 Task: Create a due date automation trigger when advanced on, on the wednesday of the week before a card is due add content with a description not ending with resume at 11:00 AM.
Action: Mouse moved to (1298, 110)
Screenshot: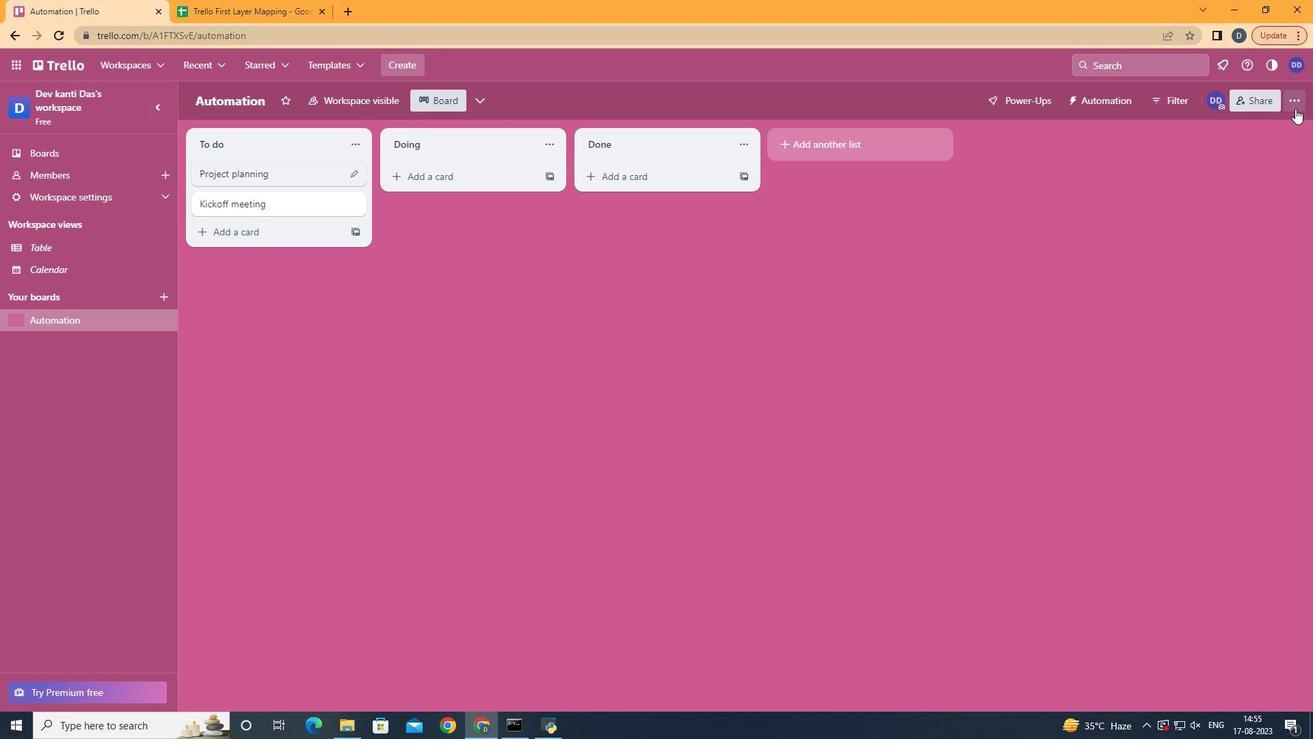 
Action: Mouse pressed left at (1298, 110)
Screenshot: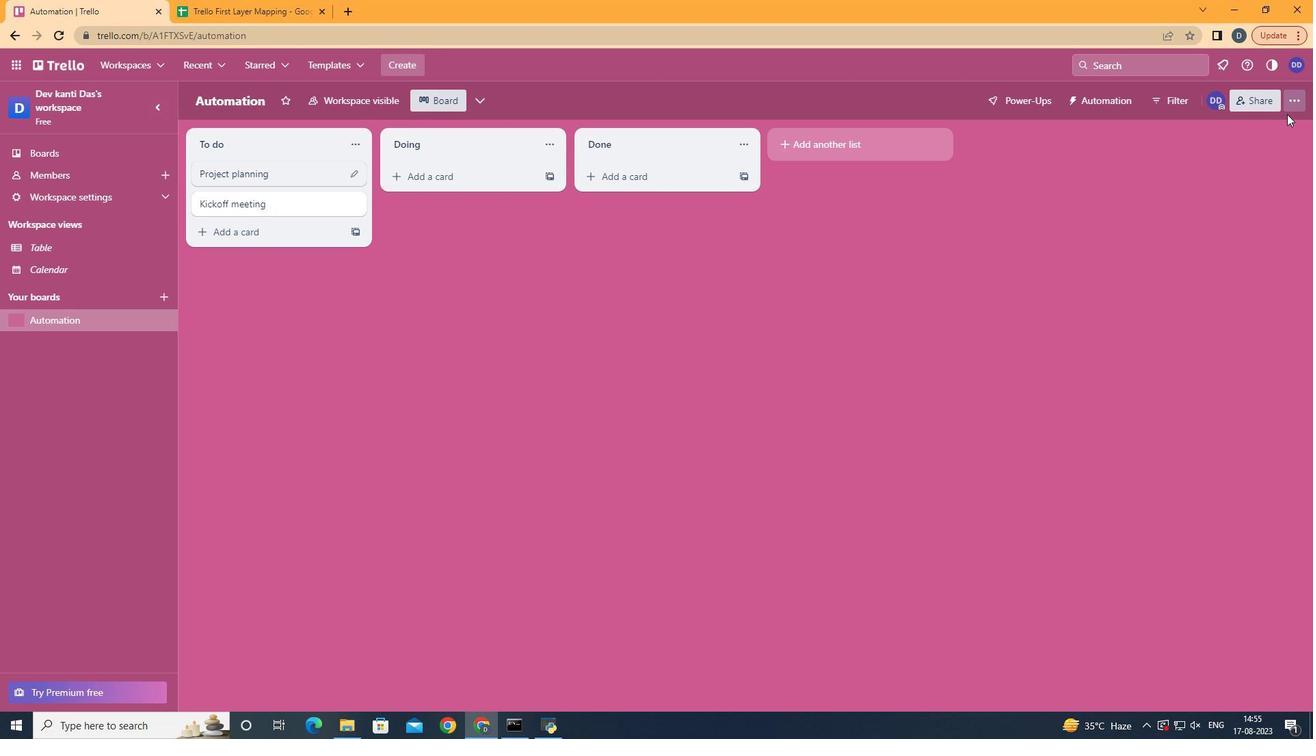 
Action: Mouse moved to (1164, 275)
Screenshot: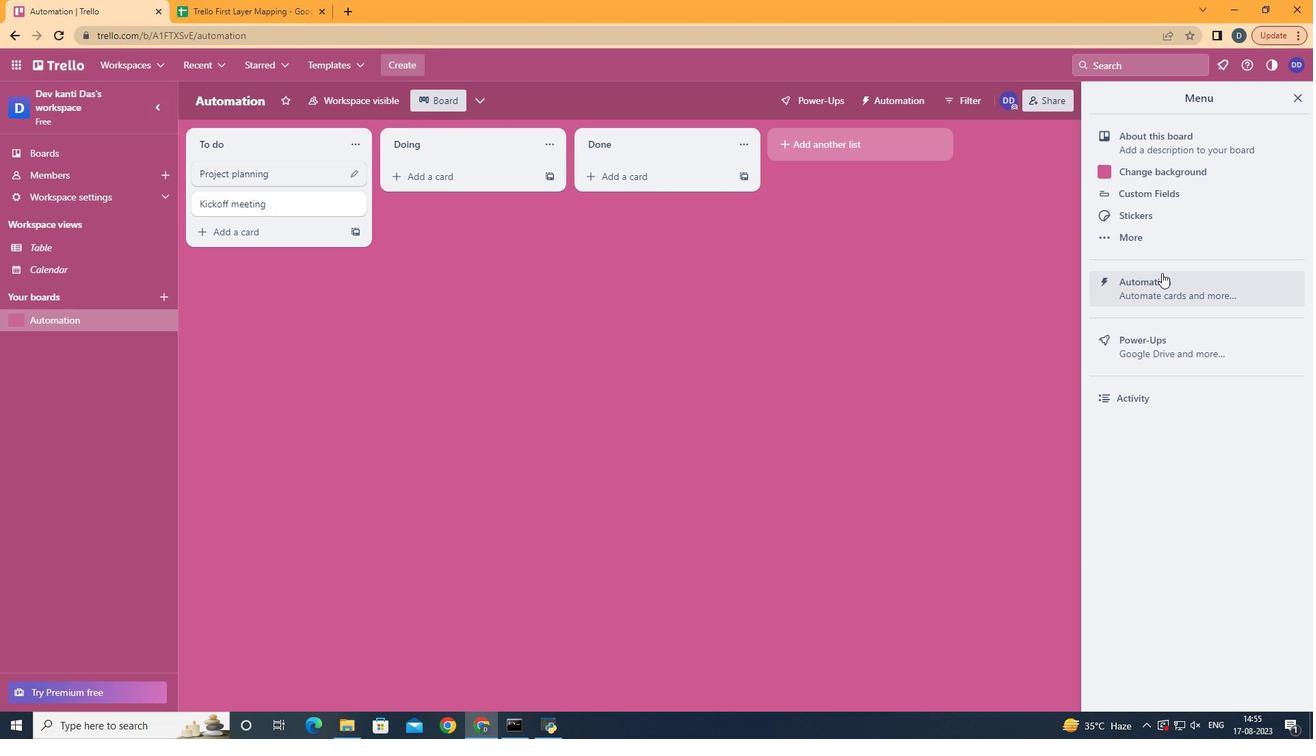 
Action: Mouse pressed left at (1164, 275)
Screenshot: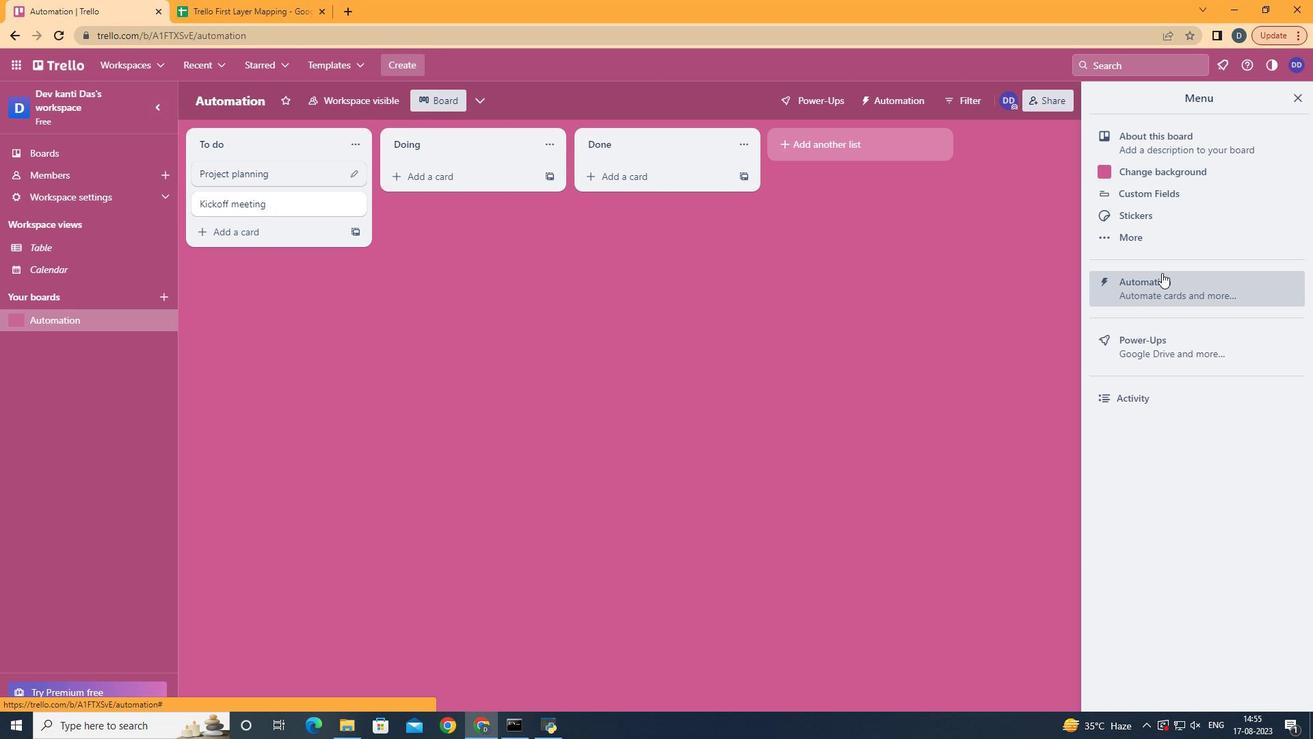 
Action: Mouse moved to (268, 282)
Screenshot: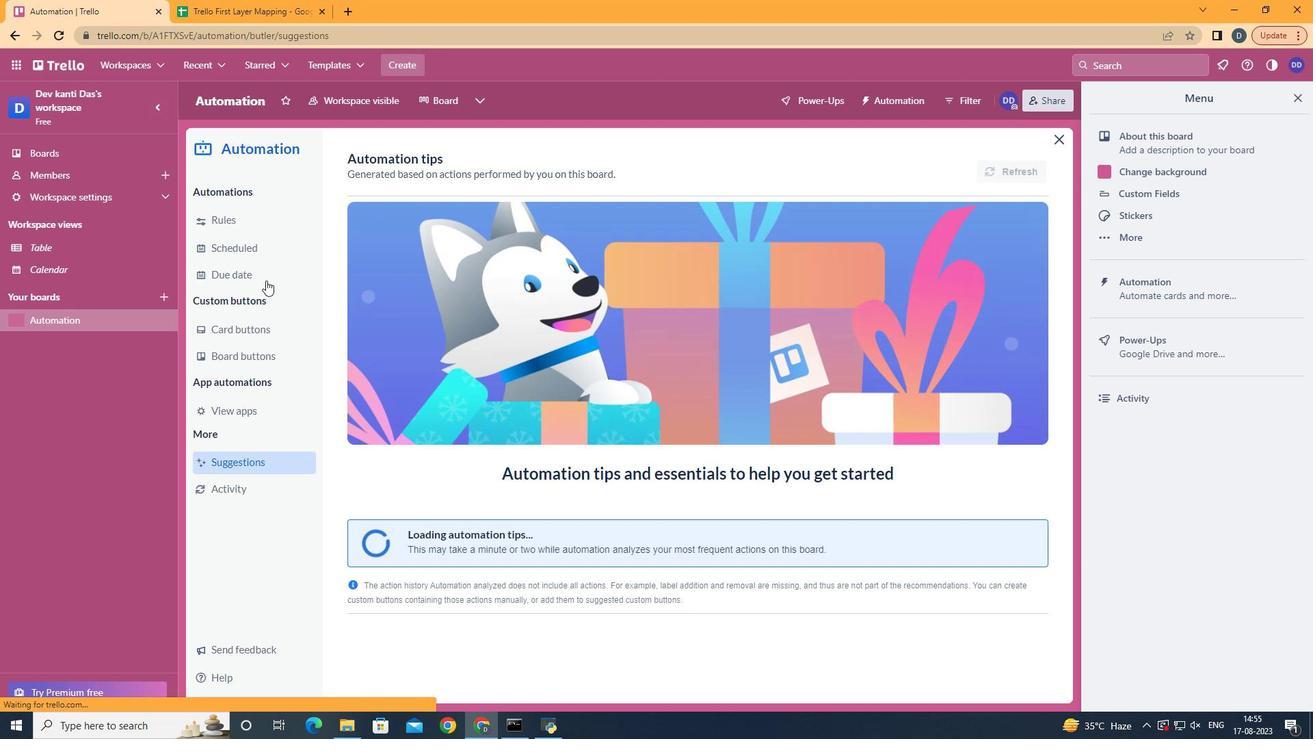
Action: Mouse pressed left at (268, 282)
Screenshot: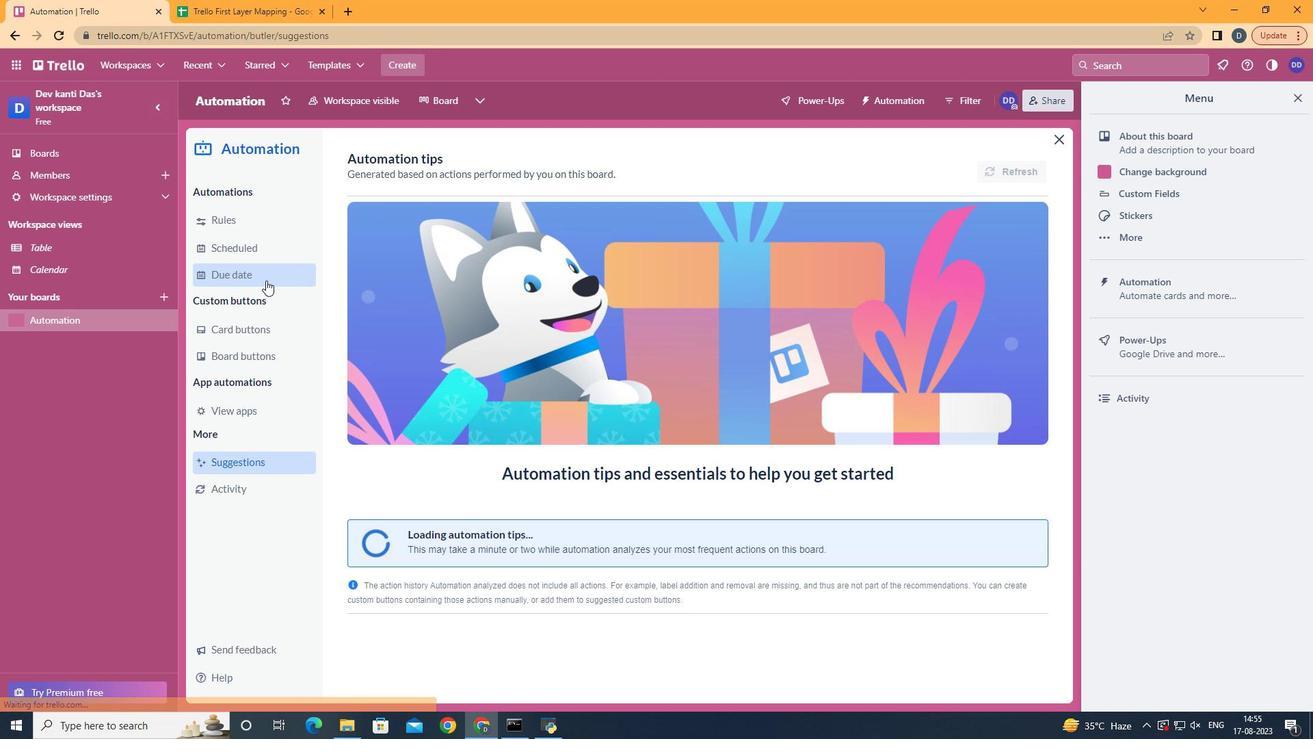 
Action: Mouse moved to (957, 169)
Screenshot: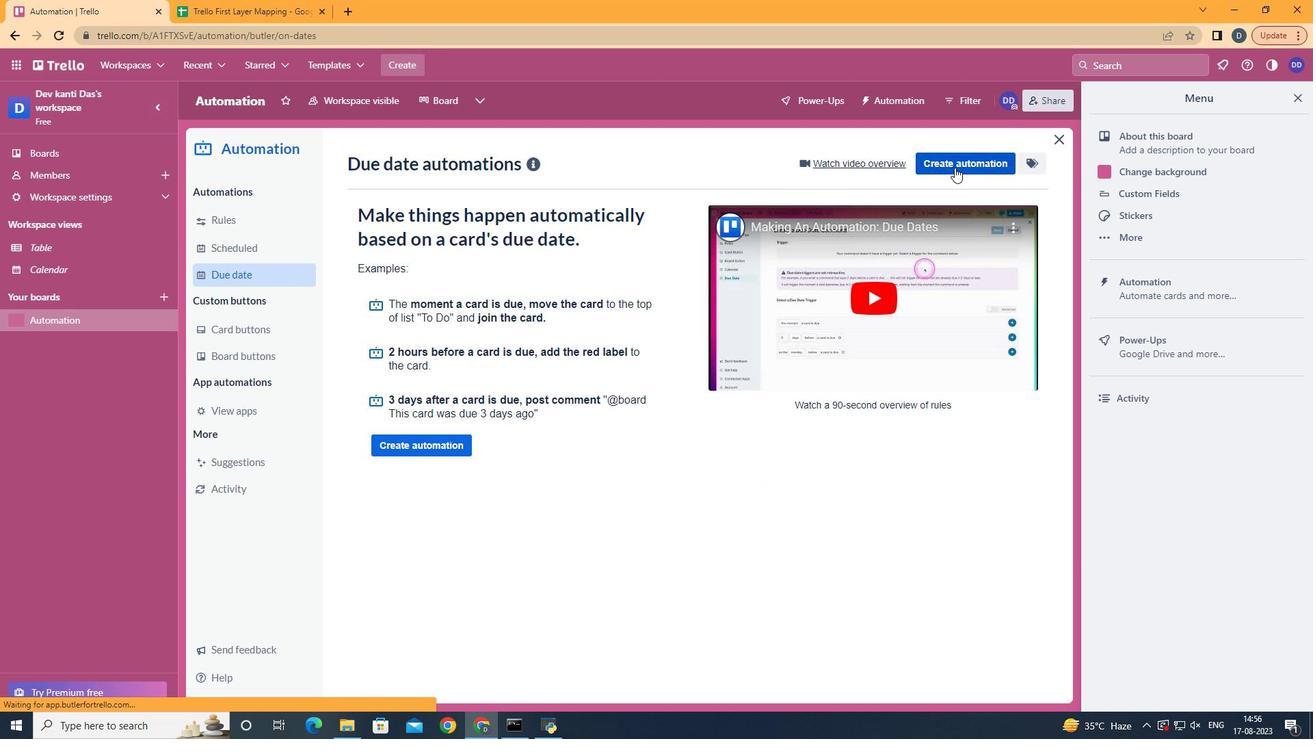 
Action: Mouse pressed left at (957, 169)
Screenshot: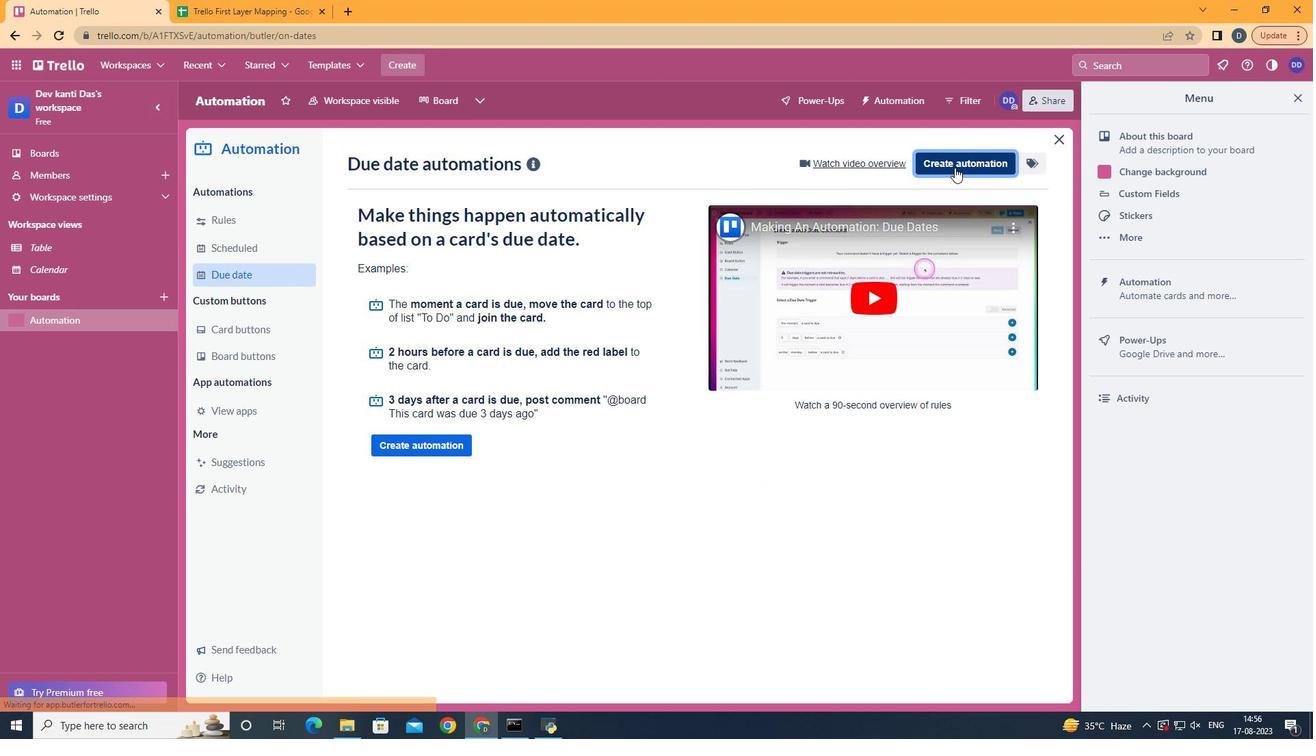
Action: Mouse moved to (728, 302)
Screenshot: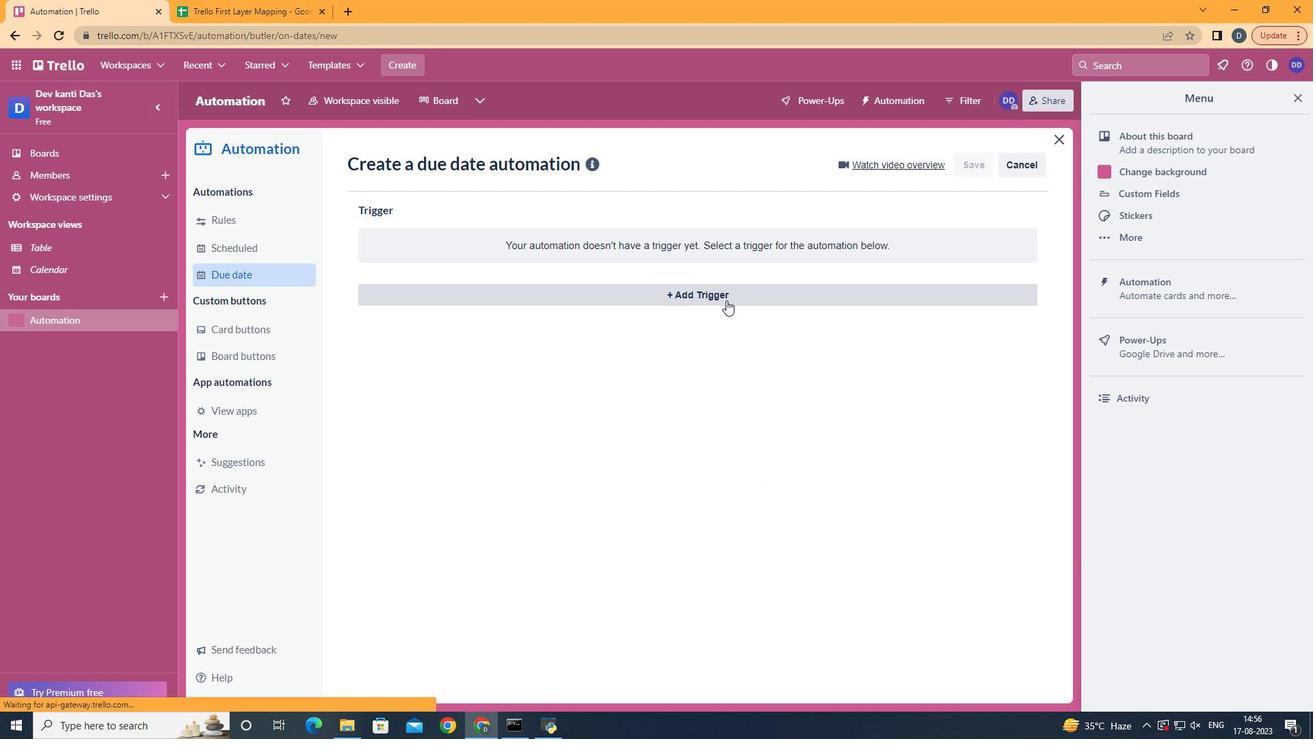 
Action: Mouse pressed left at (728, 302)
Screenshot: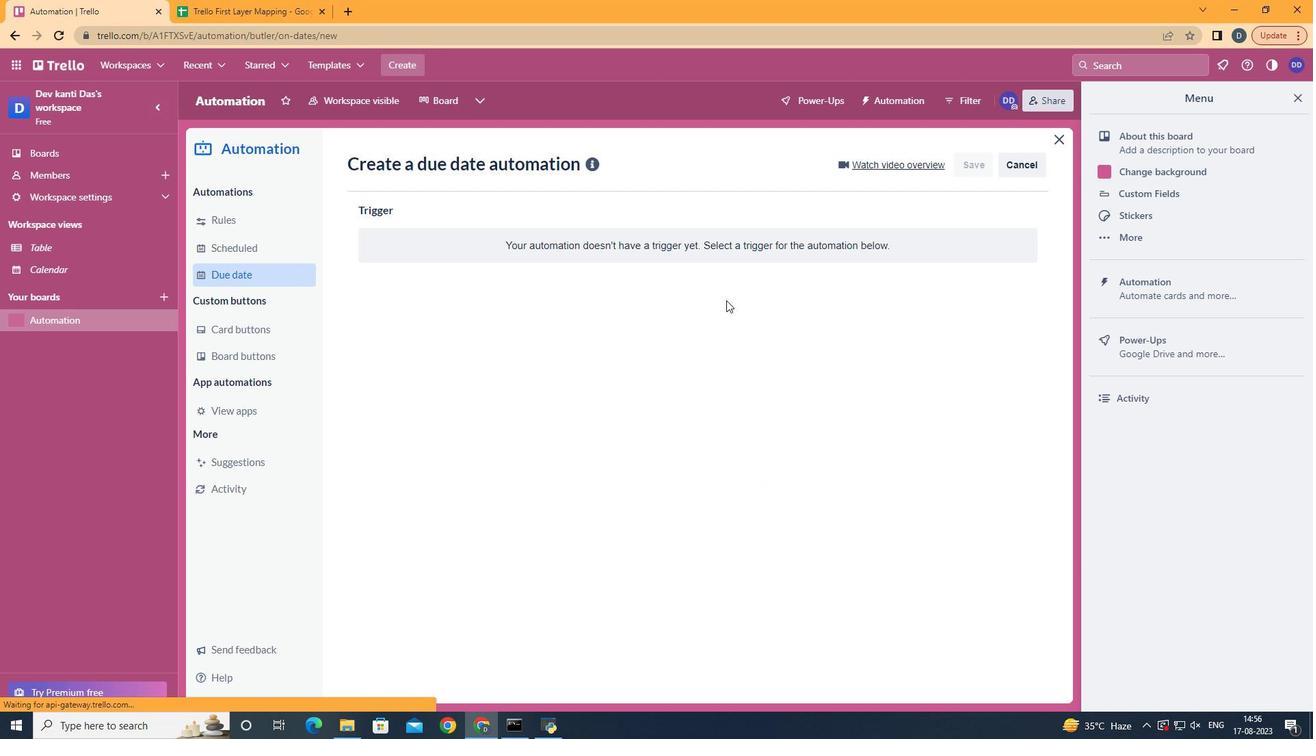 
Action: Mouse moved to (438, 411)
Screenshot: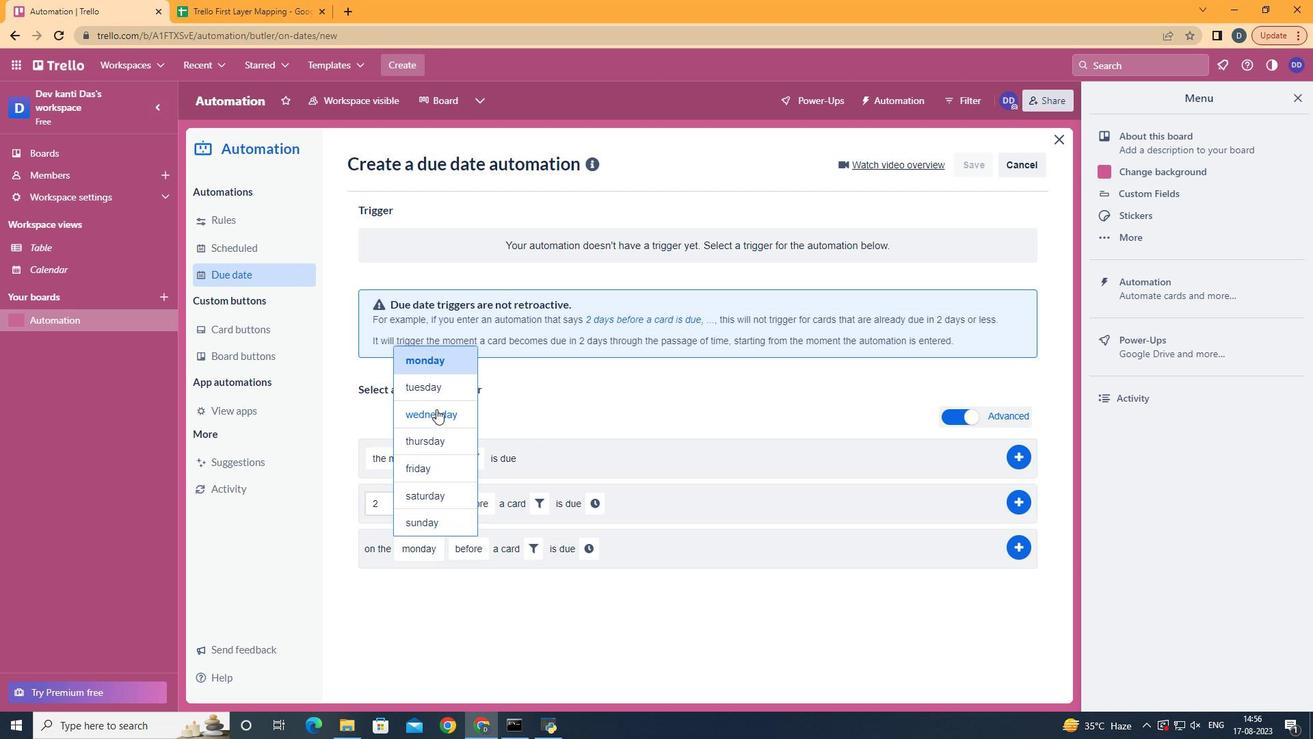 
Action: Mouse pressed left at (438, 411)
Screenshot: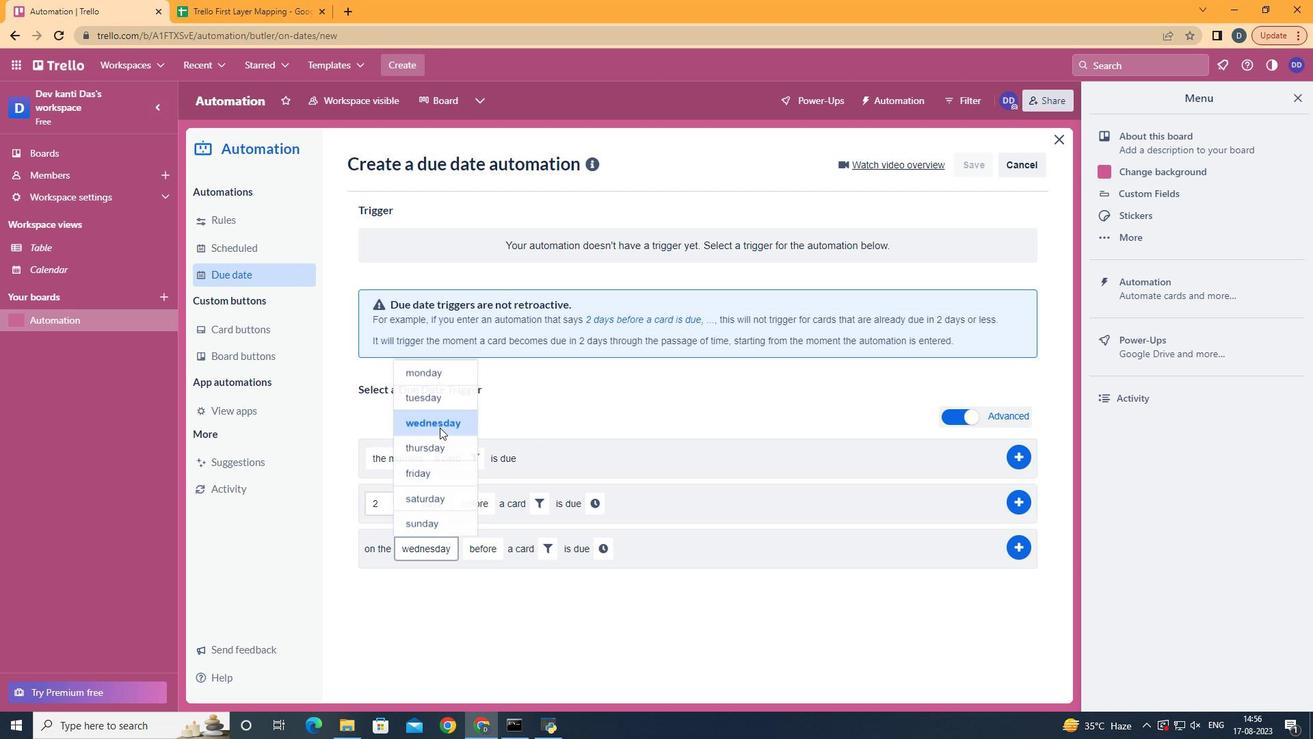 
Action: Mouse moved to (504, 659)
Screenshot: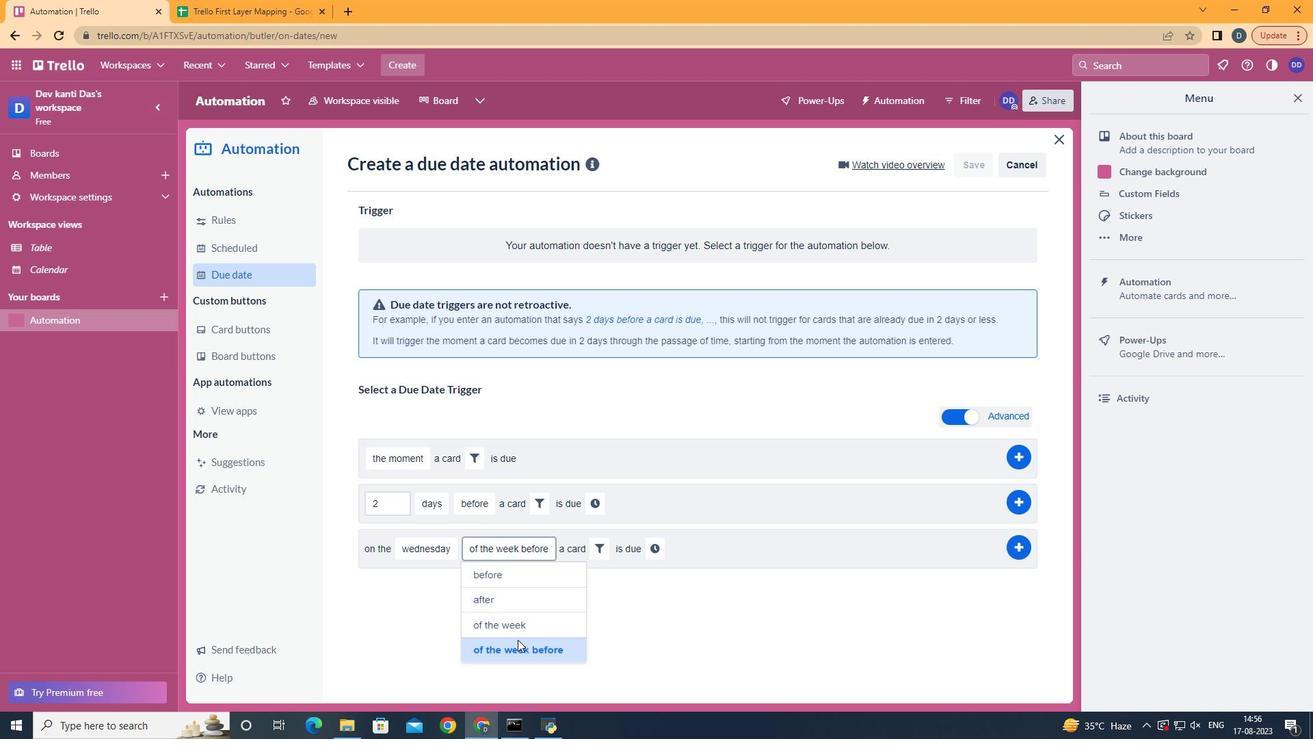 
Action: Mouse pressed left at (504, 659)
Screenshot: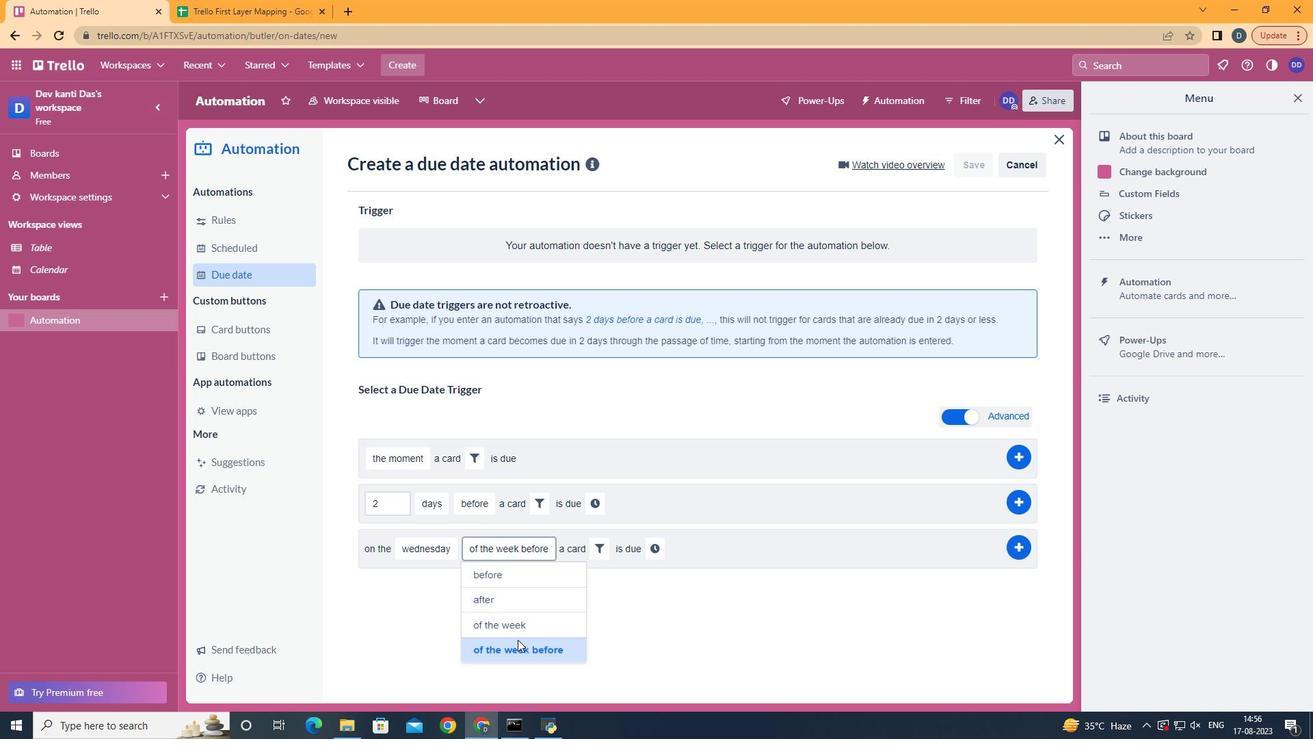 
Action: Mouse moved to (601, 555)
Screenshot: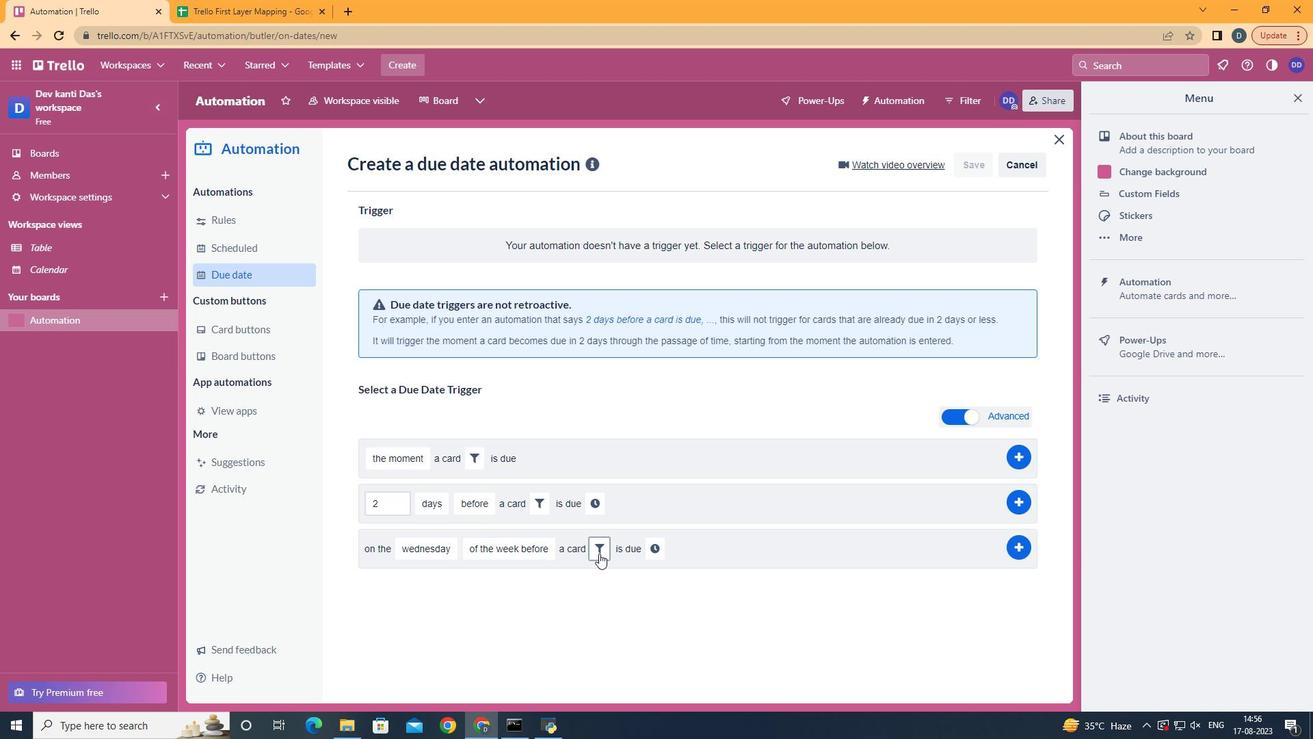 
Action: Mouse pressed left at (601, 555)
Screenshot: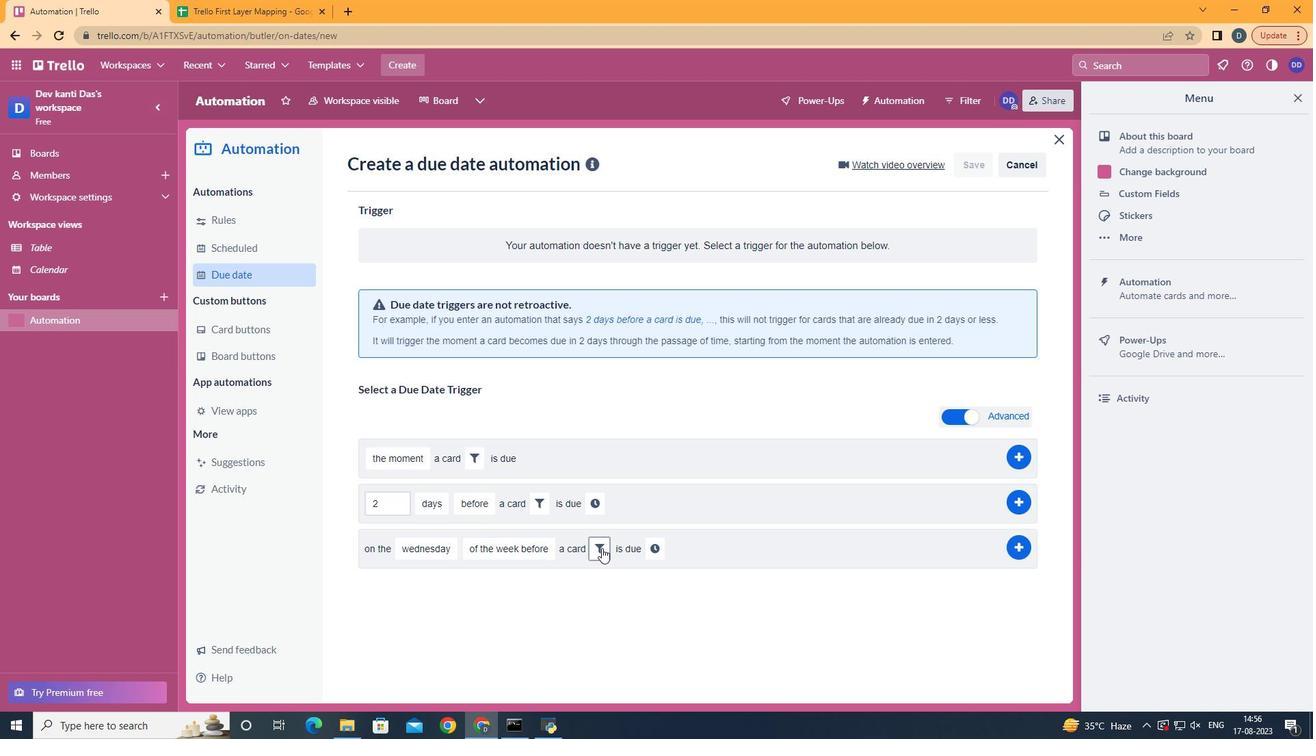 
Action: Mouse moved to (784, 594)
Screenshot: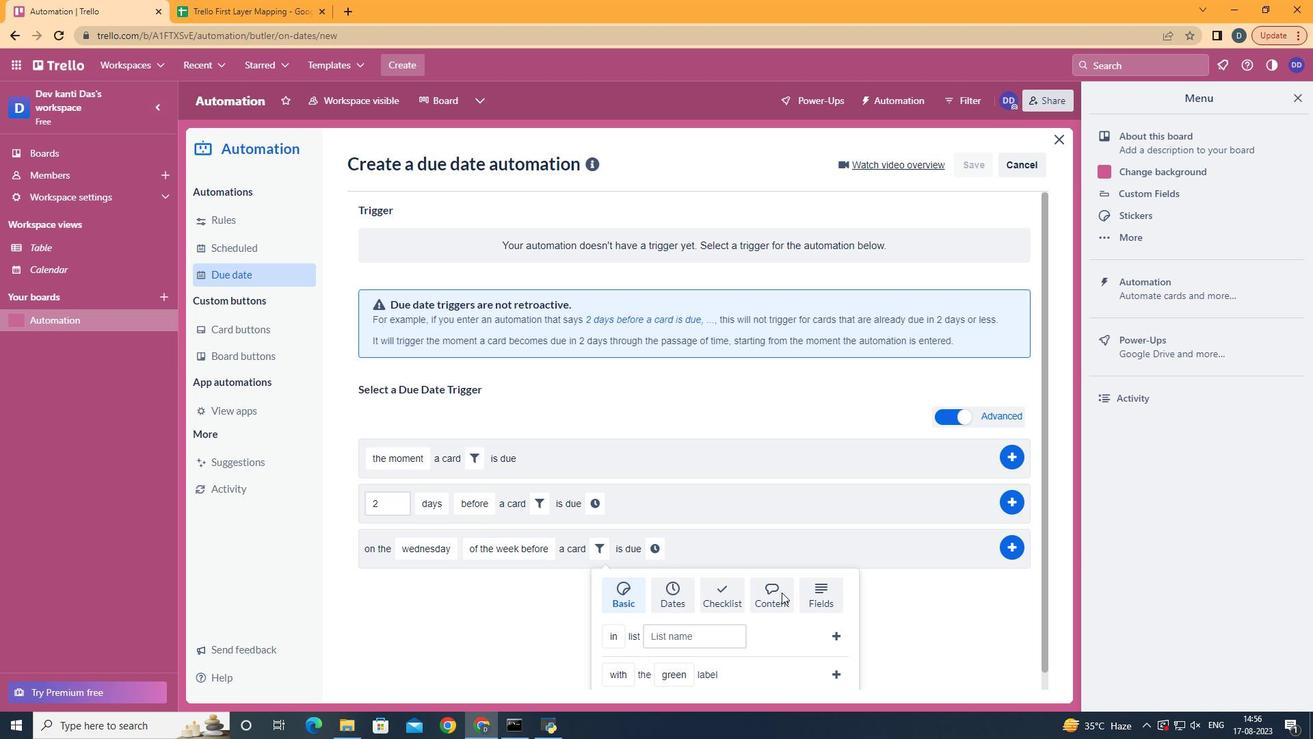 
Action: Mouse pressed left at (784, 594)
Screenshot: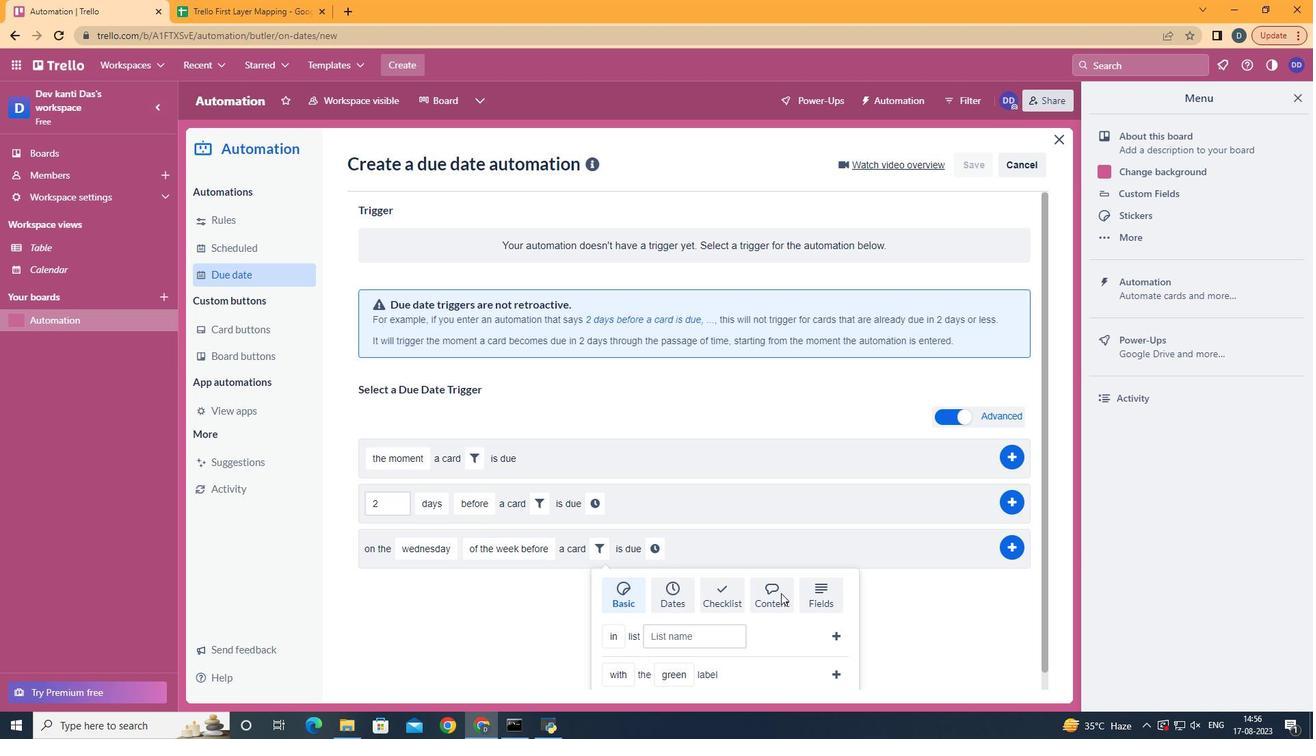 
Action: Mouse moved to (673, 576)
Screenshot: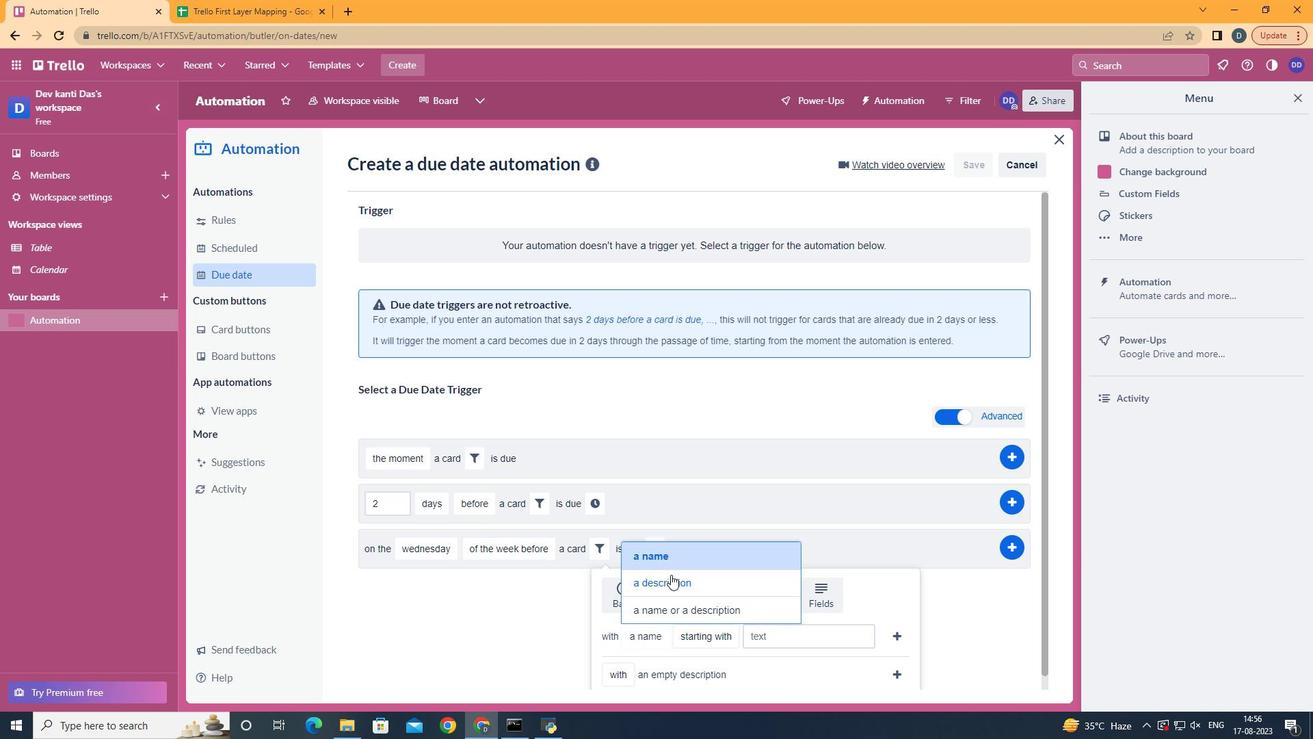 
Action: Mouse pressed left at (673, 576)
Screenshot: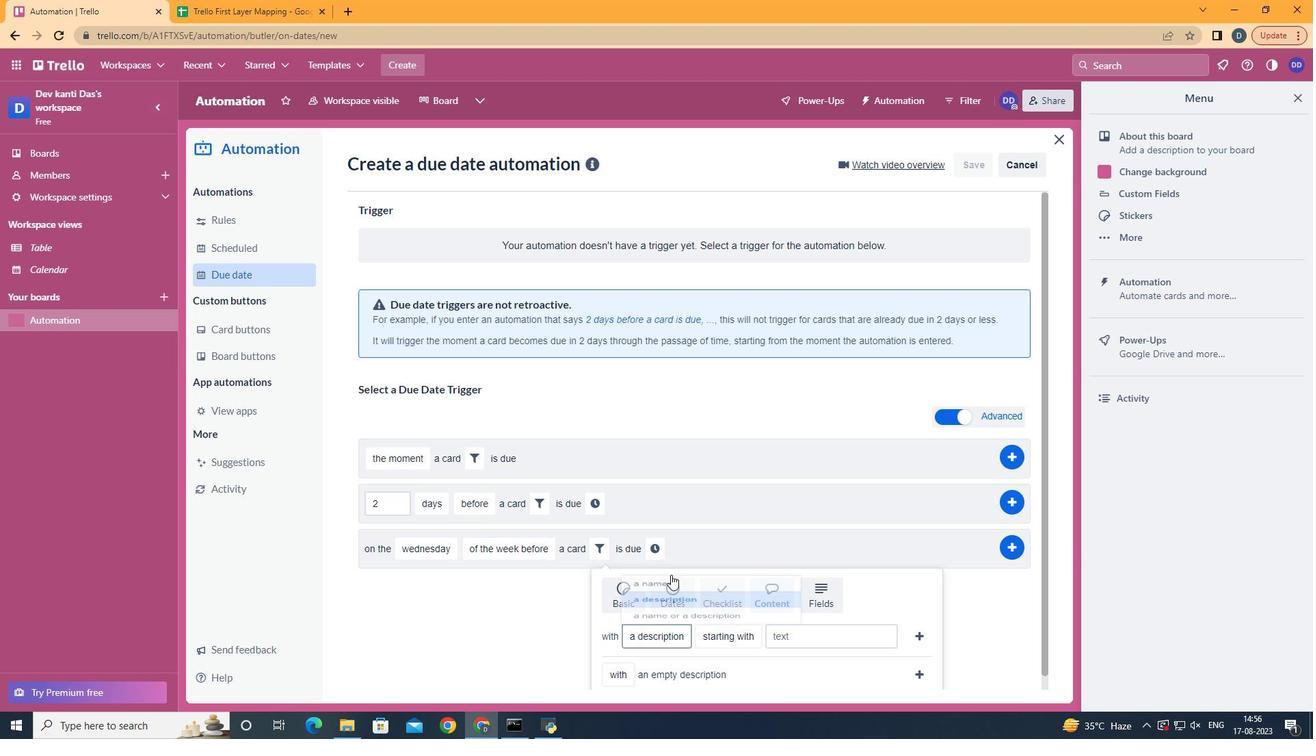 
Action: Mouse moved to (771, 576)
Screenshot: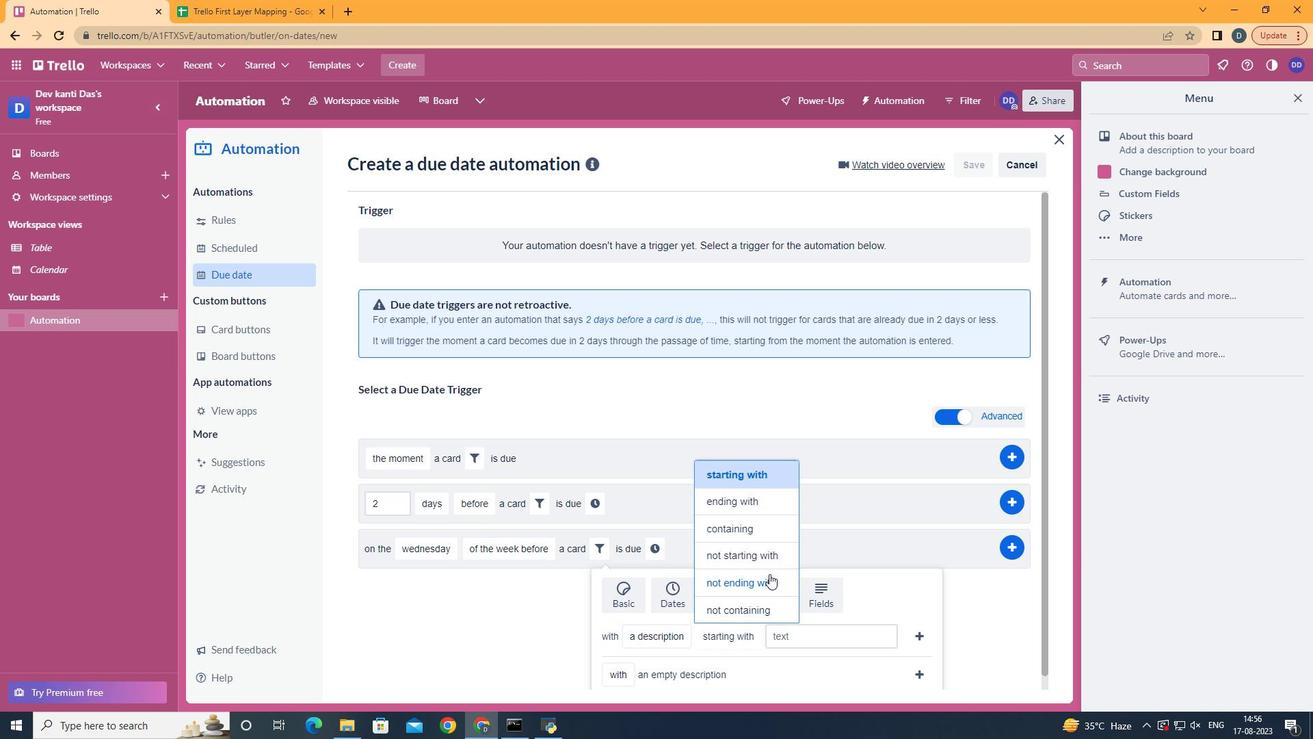 
Action: Mouse pressed left at (771, 576)
Screenshot: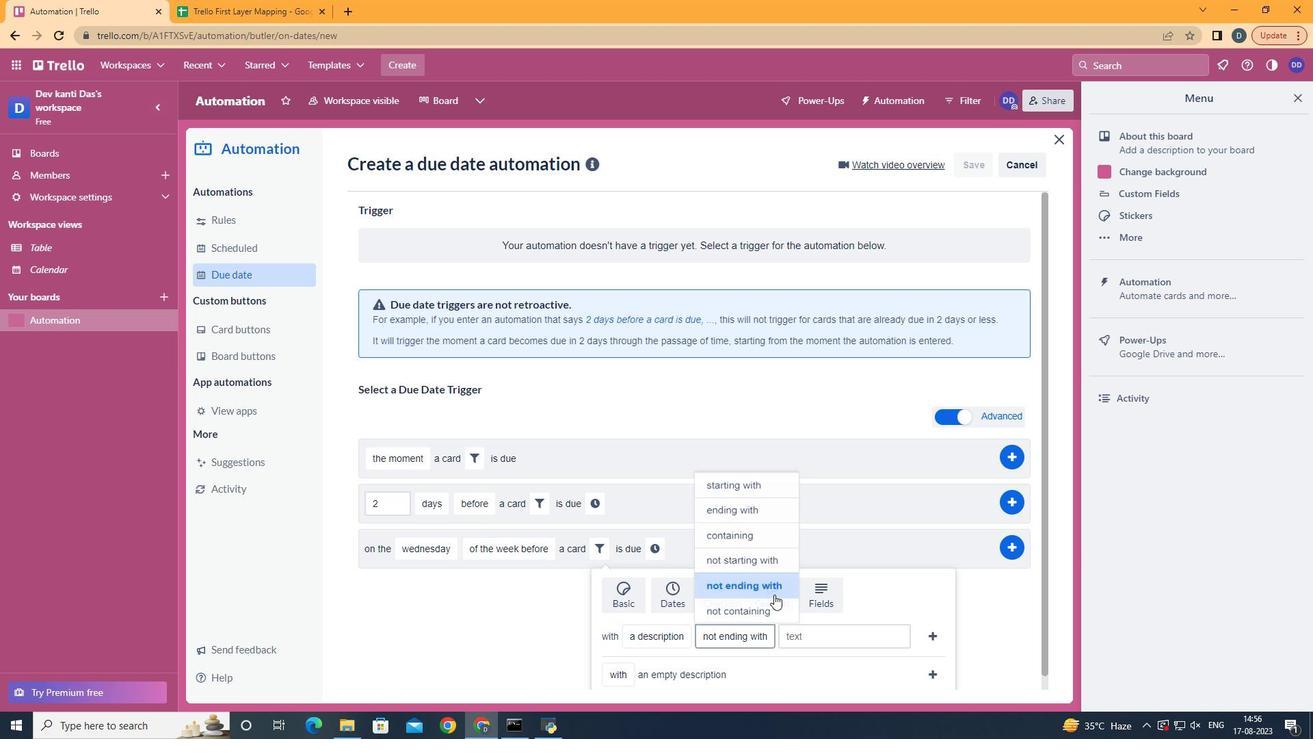 
Action: Mouse moved to (802, 632)
Screenshot: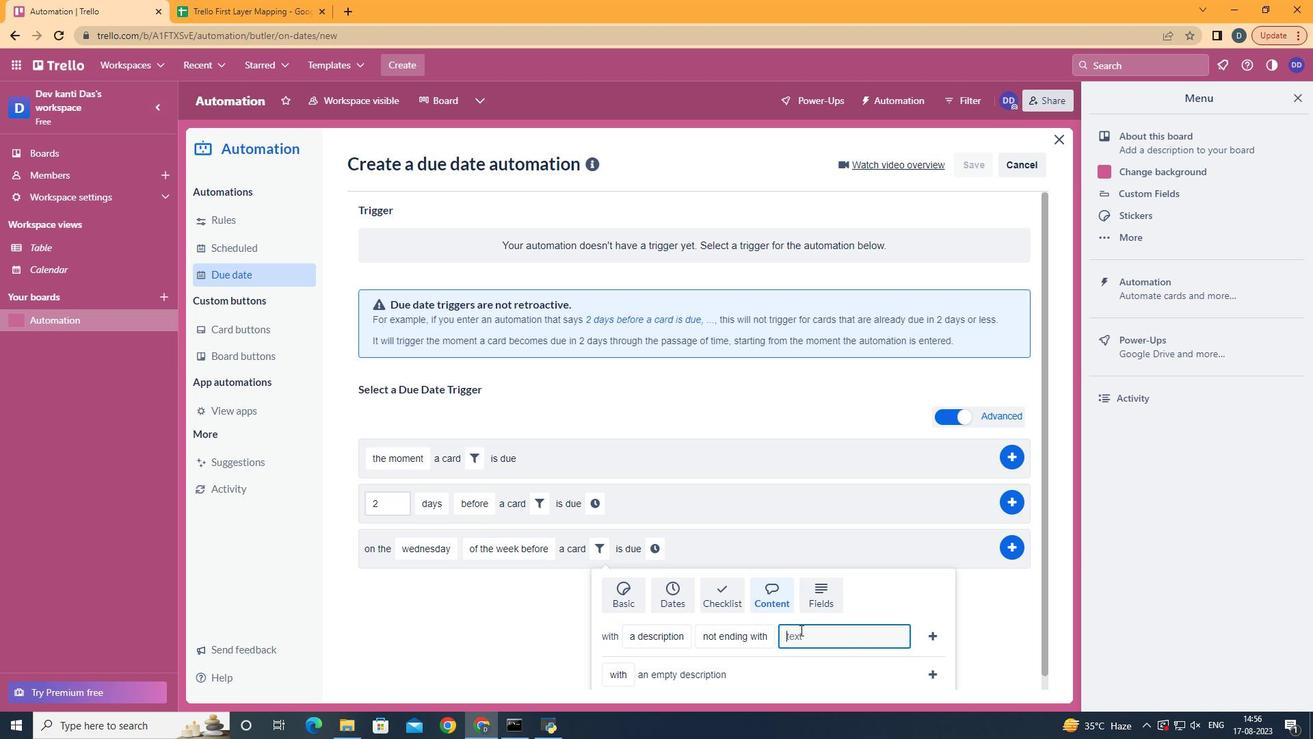 
Action: Mouse pressed left at (802, 632)
Screenshot: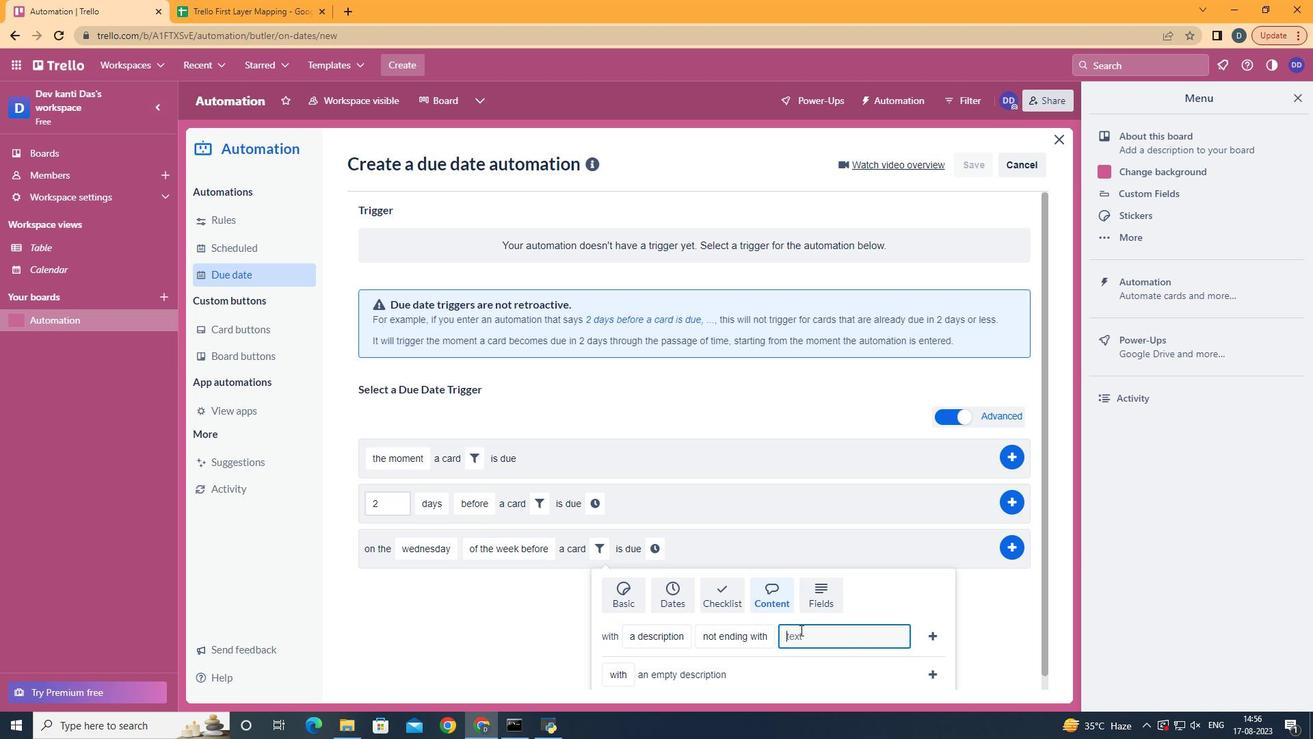 
Action: Mouse moved to (803, 632)
Screenshot: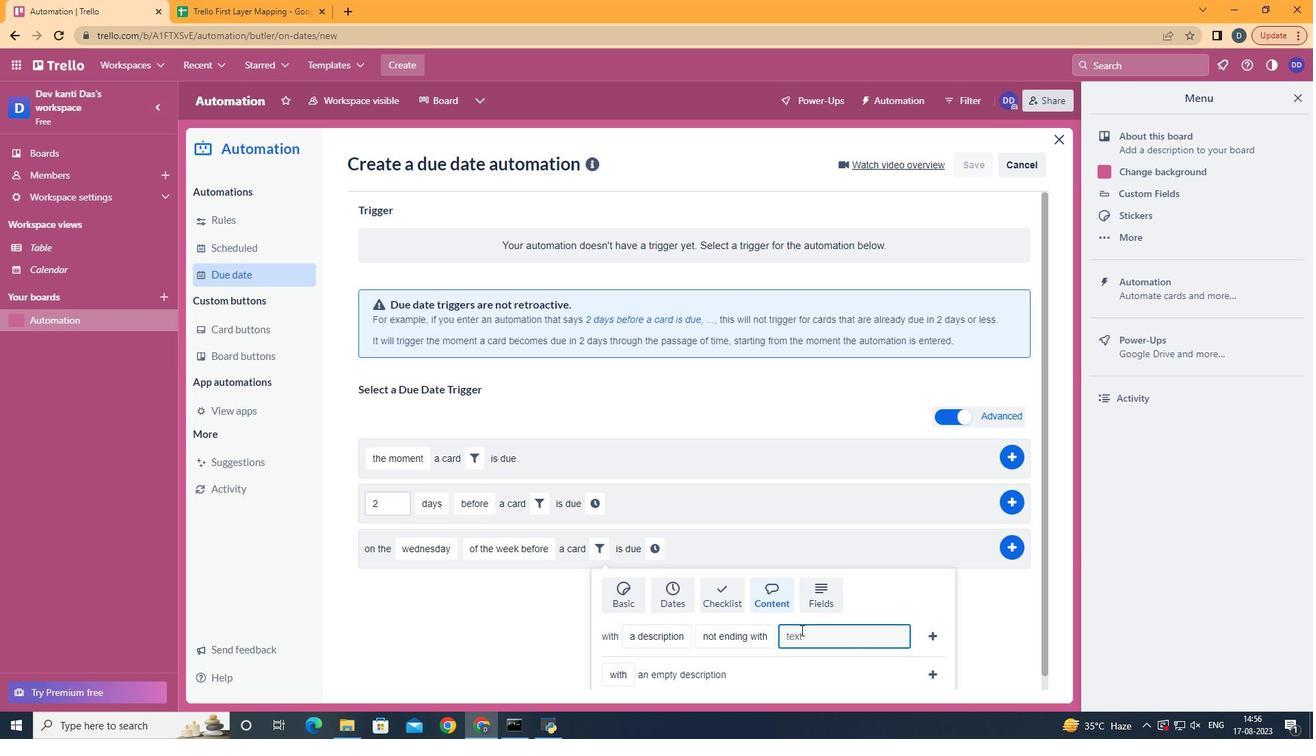 
Action: Key pressed resume
Screenshot: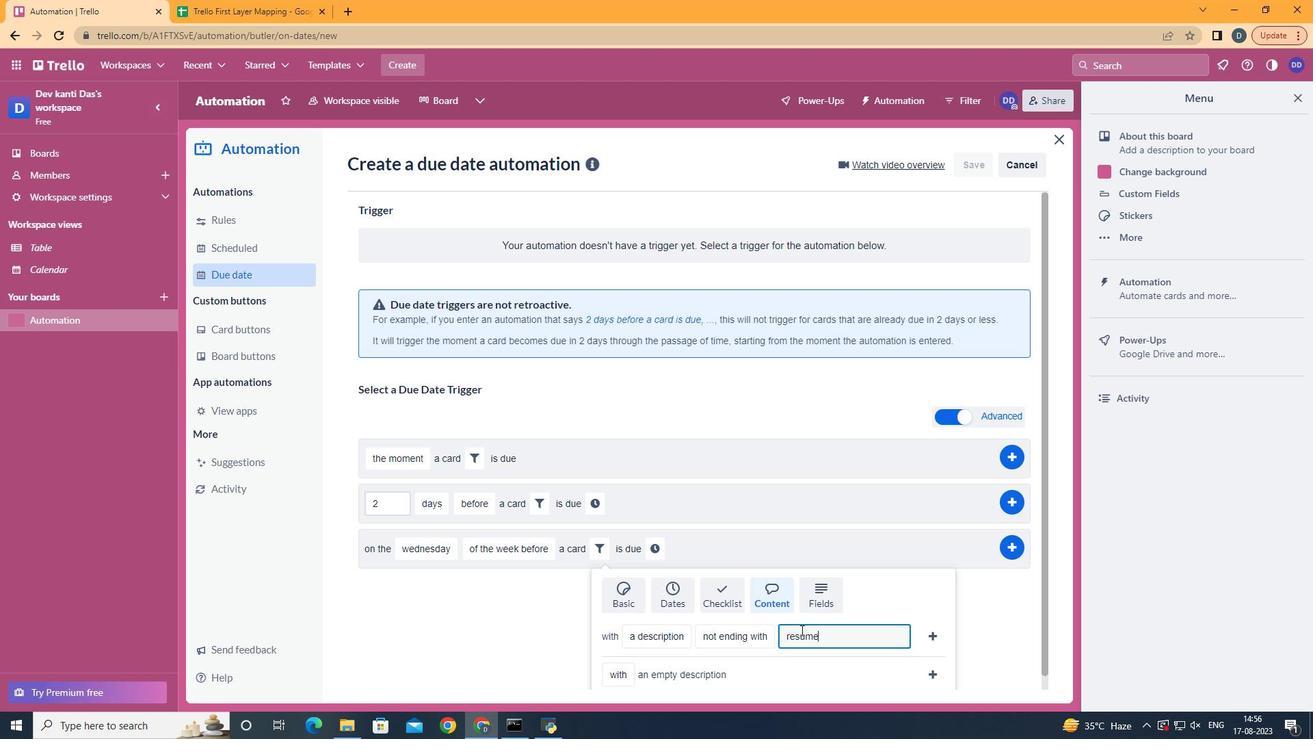 
Action: Mouse moved to (928, 638)
Screenshot: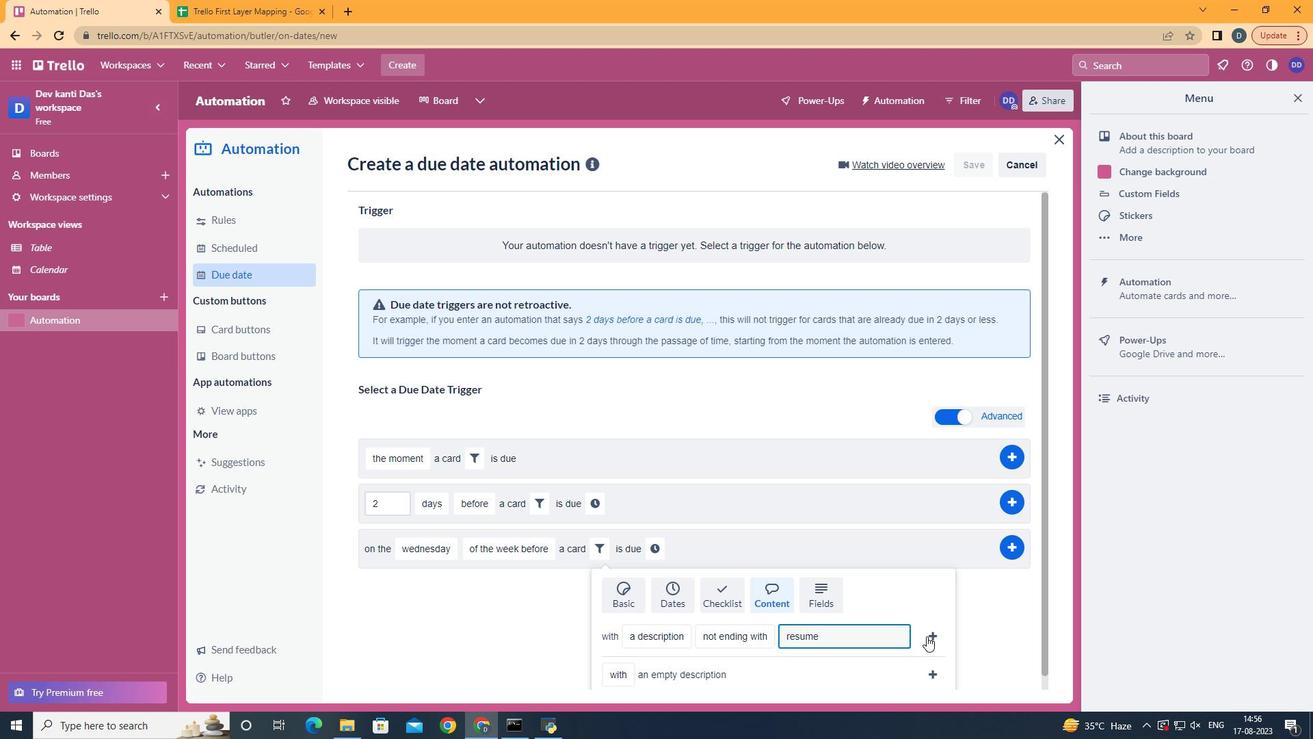 
Action: Mouse pressed left at (928, 638)
Screenshot: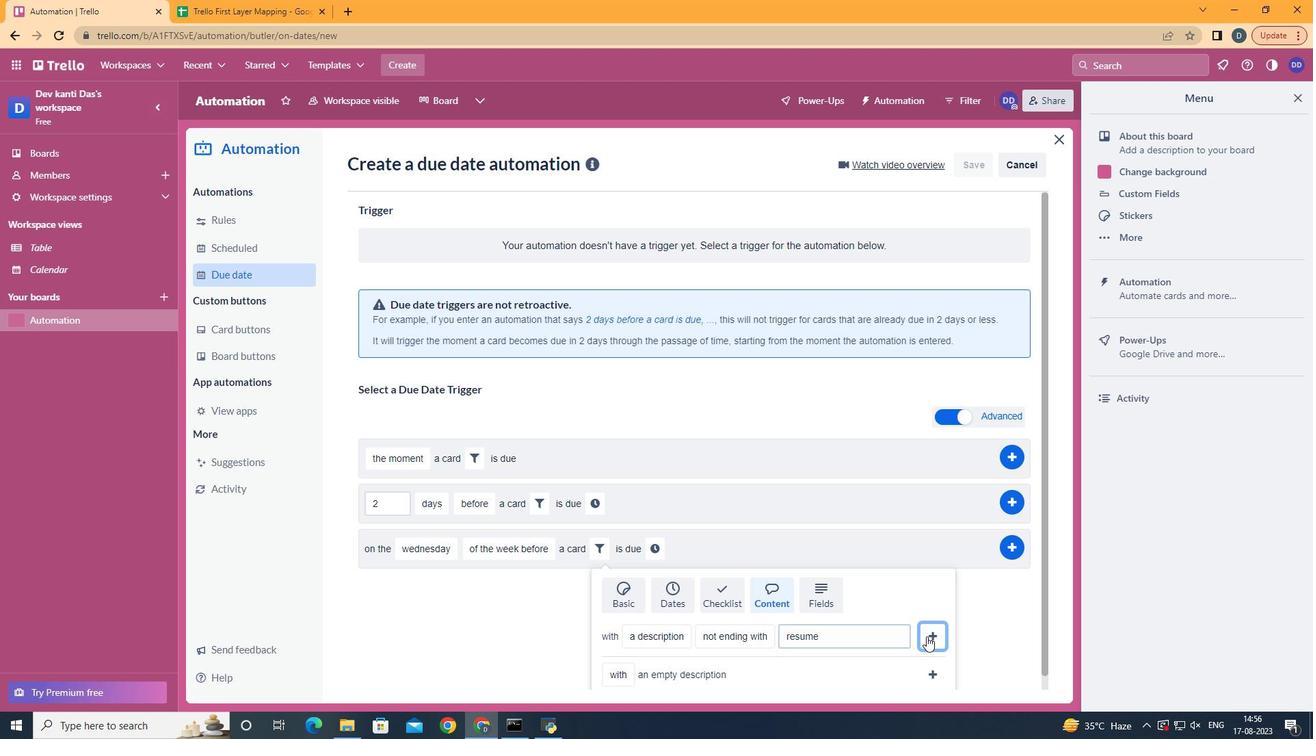 
Action: Mouse moved to (874, 554)
Screenshot: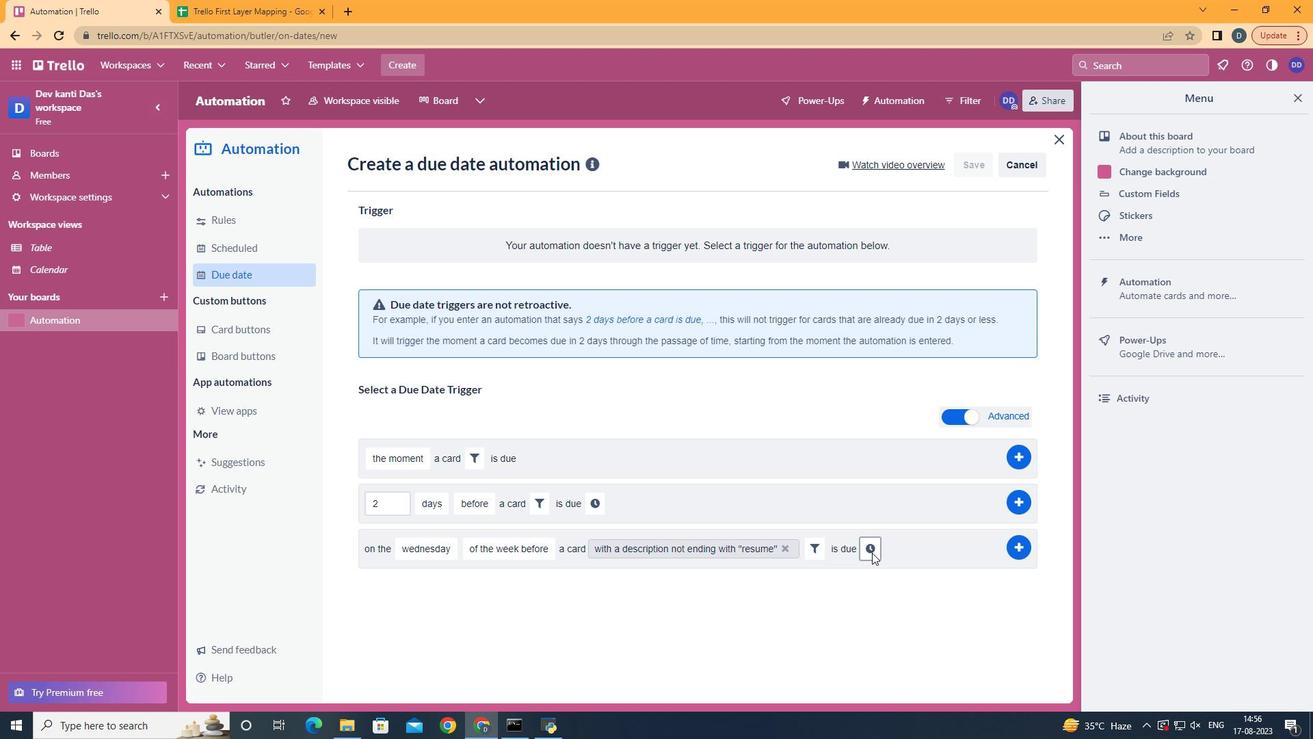 
Action: Mouse pressed left at (874, 554)
Screenshot: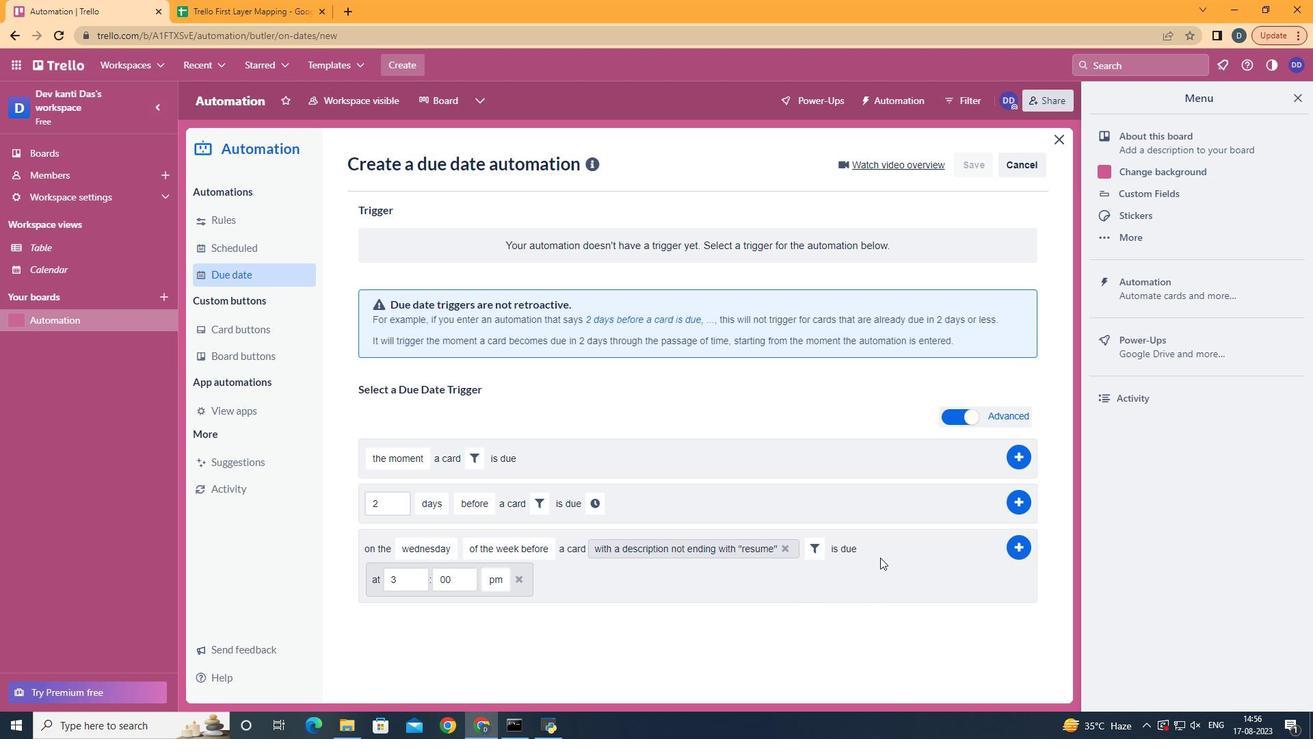 
Action: Mouse moved to (899, 562)
Screenshot: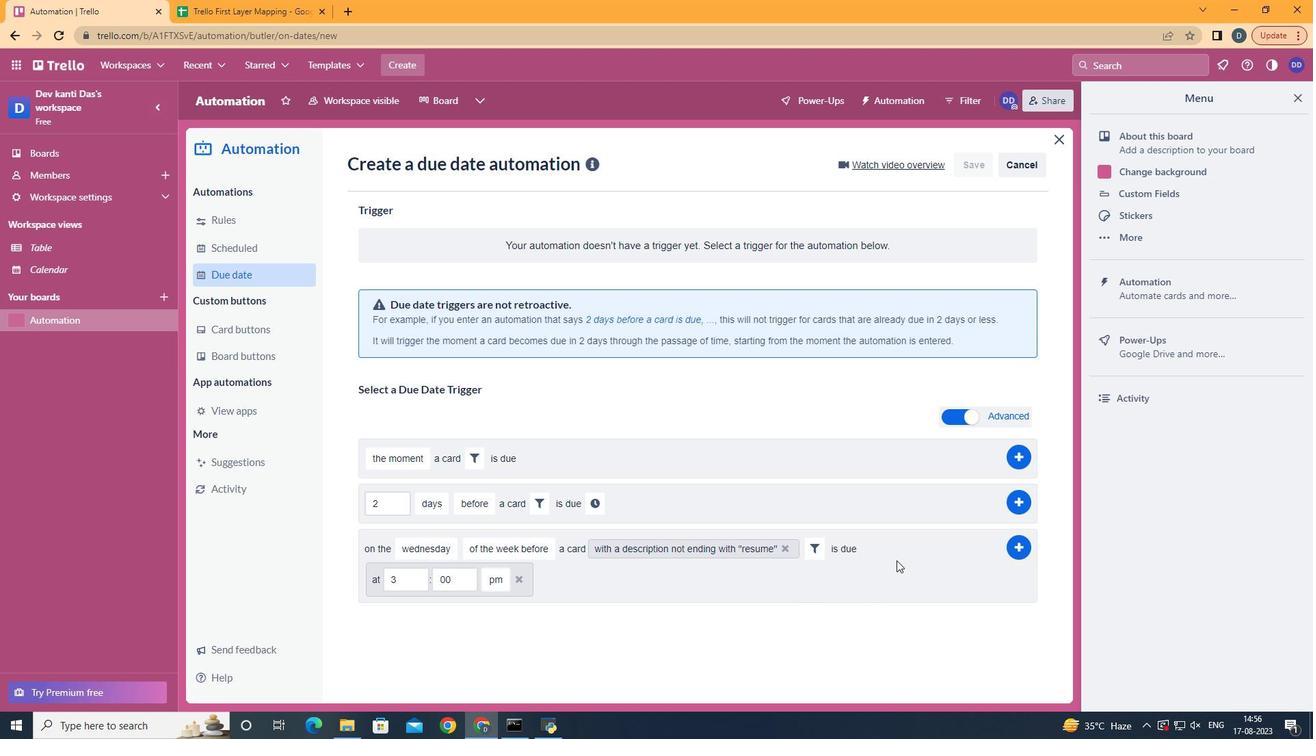 
Action: Mouse pressed left at (899, 562)
Screenshot: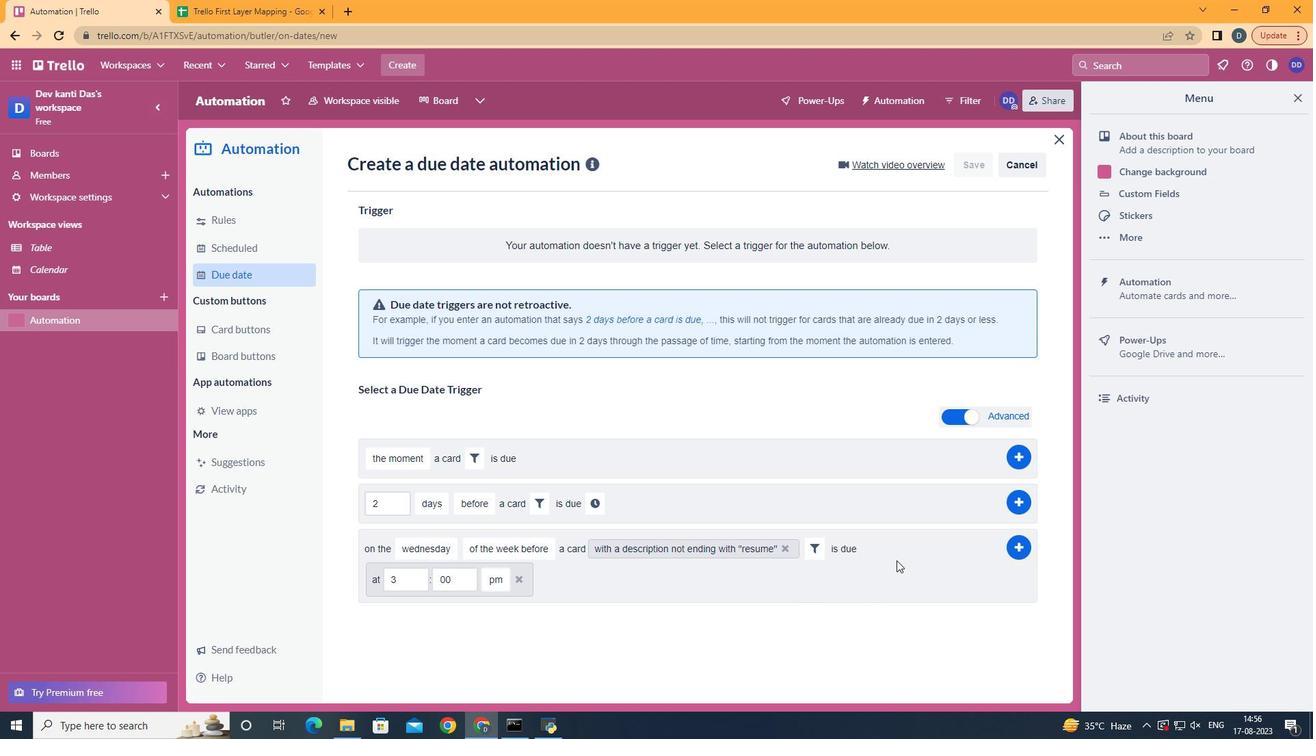 
Action: Mouse moved to (423, 578)
Screenshot: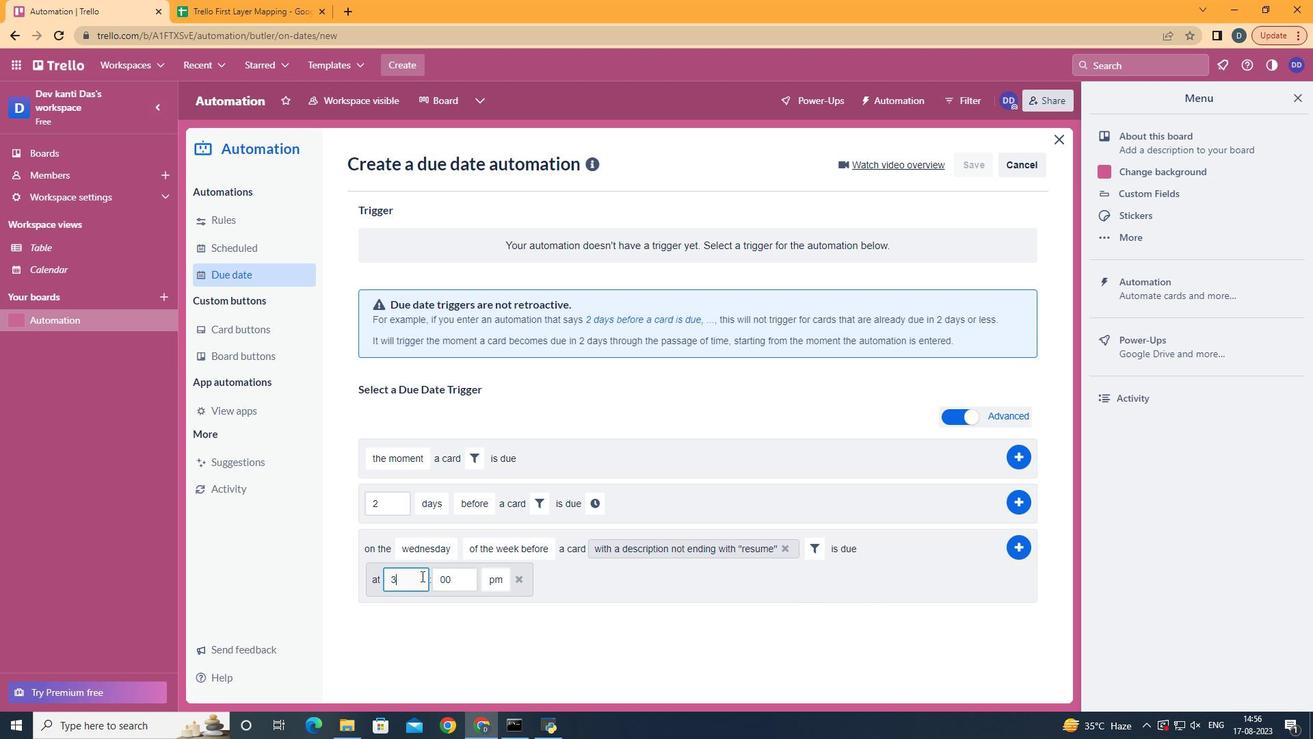 
Action: Mouse pressed left at (423, 578)
Screenshot: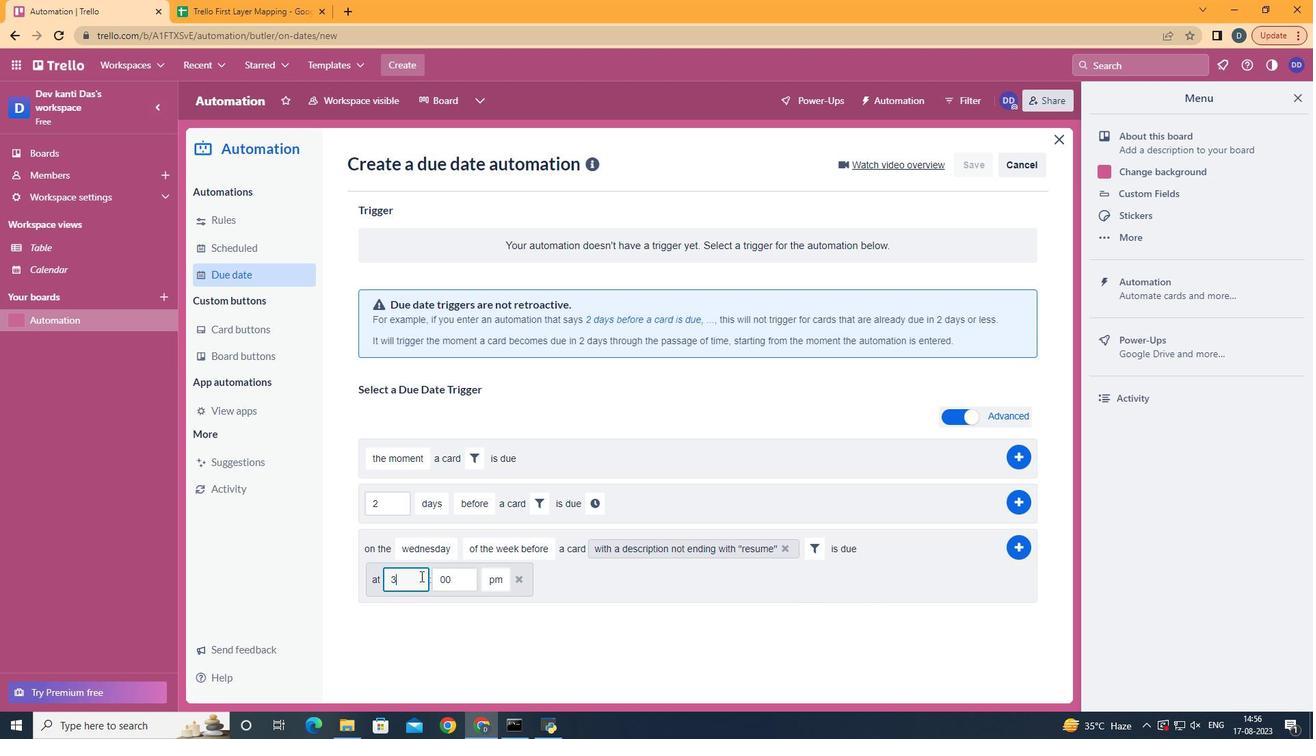 
Action: Mouse moved to (422, 578)
Screenshot: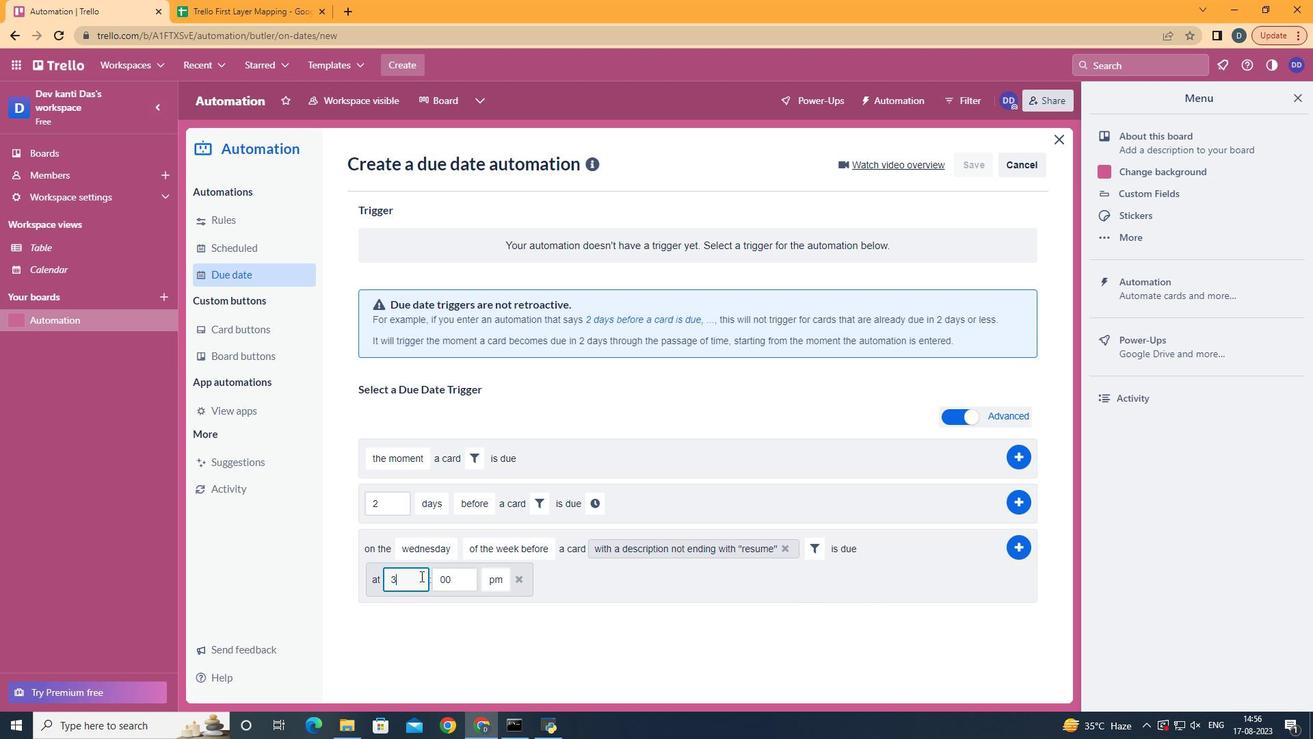 
Action: Key pressed <Key.backspace>11
Screenshot: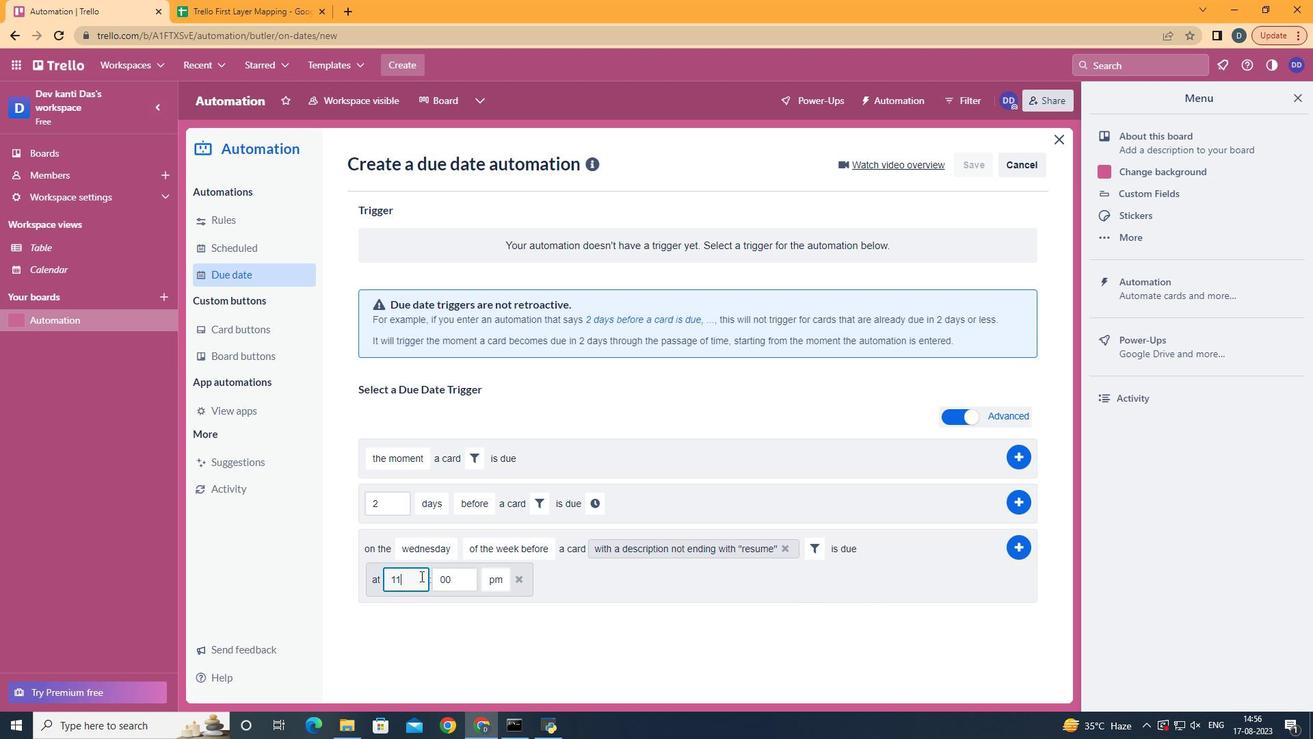 
Action: Mouse moved to (502, 604)
Screenshot: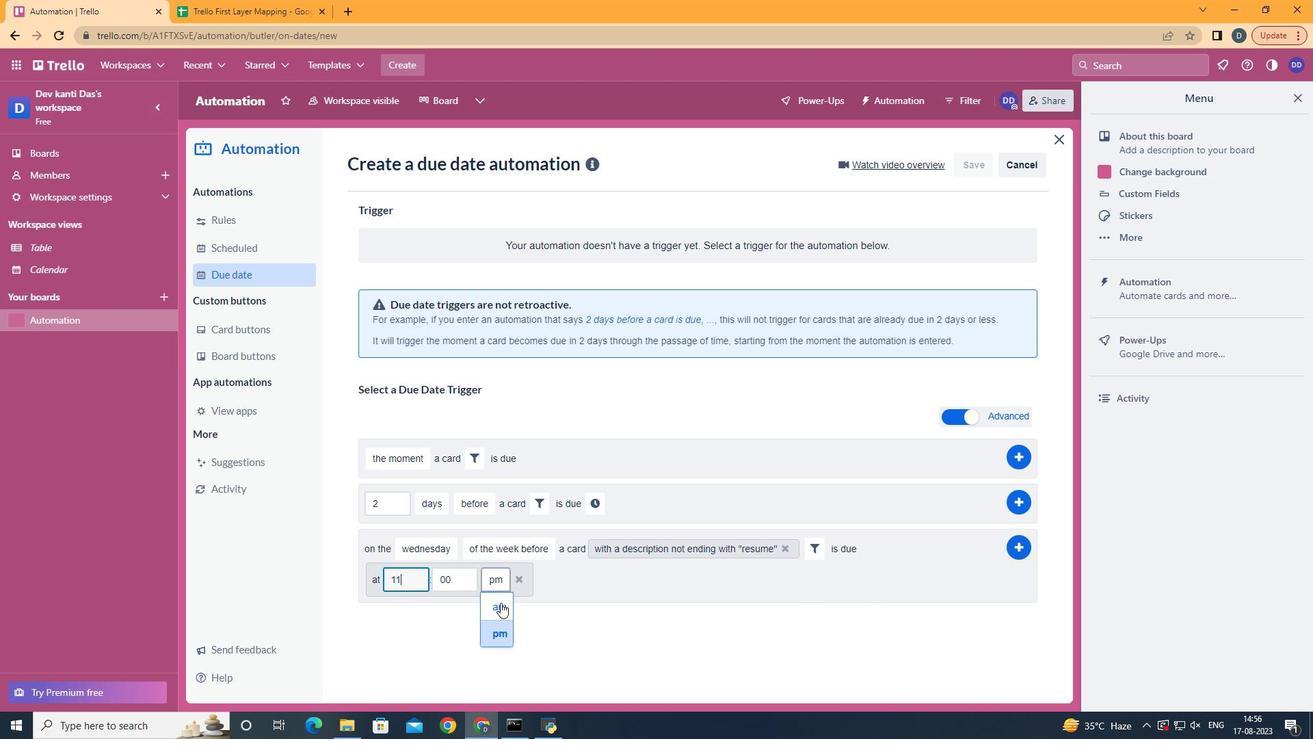
Action: Mouse pressed left at (502, 604)
Screenshot: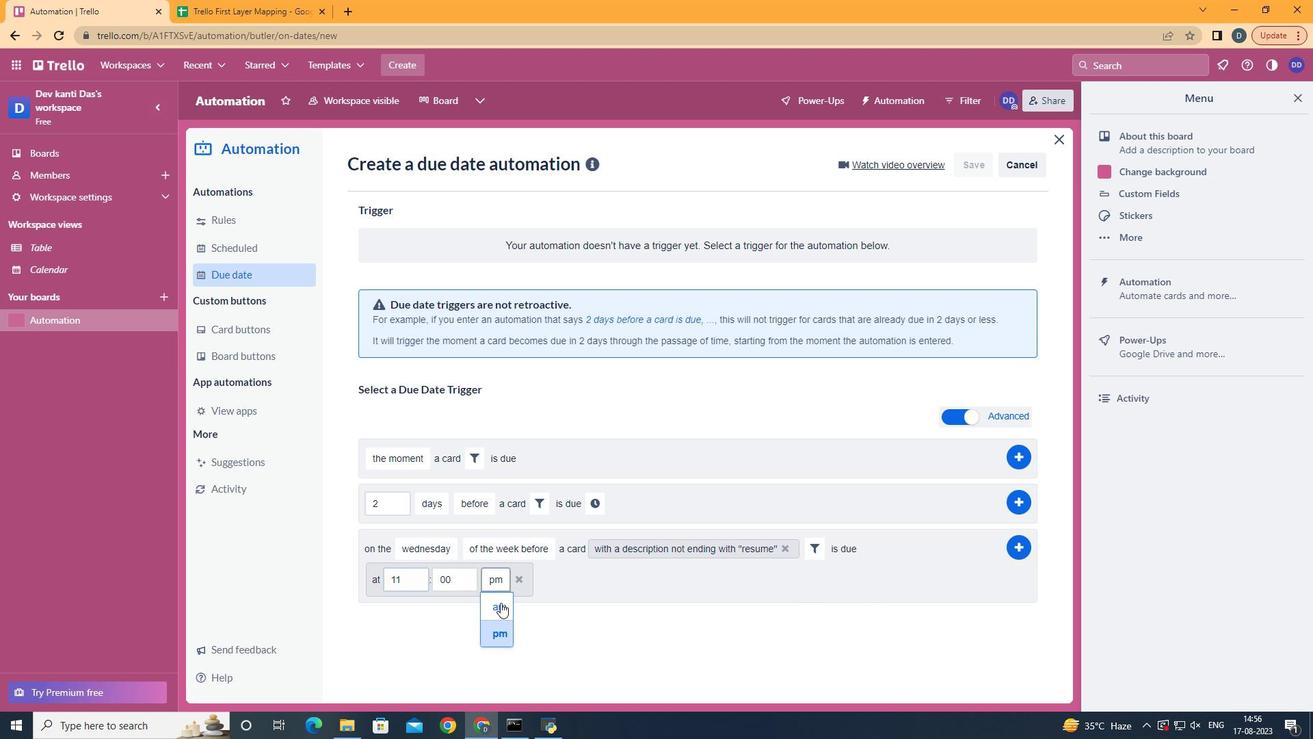 
Action: Mouse moved to (1026, 550)
Screenshot: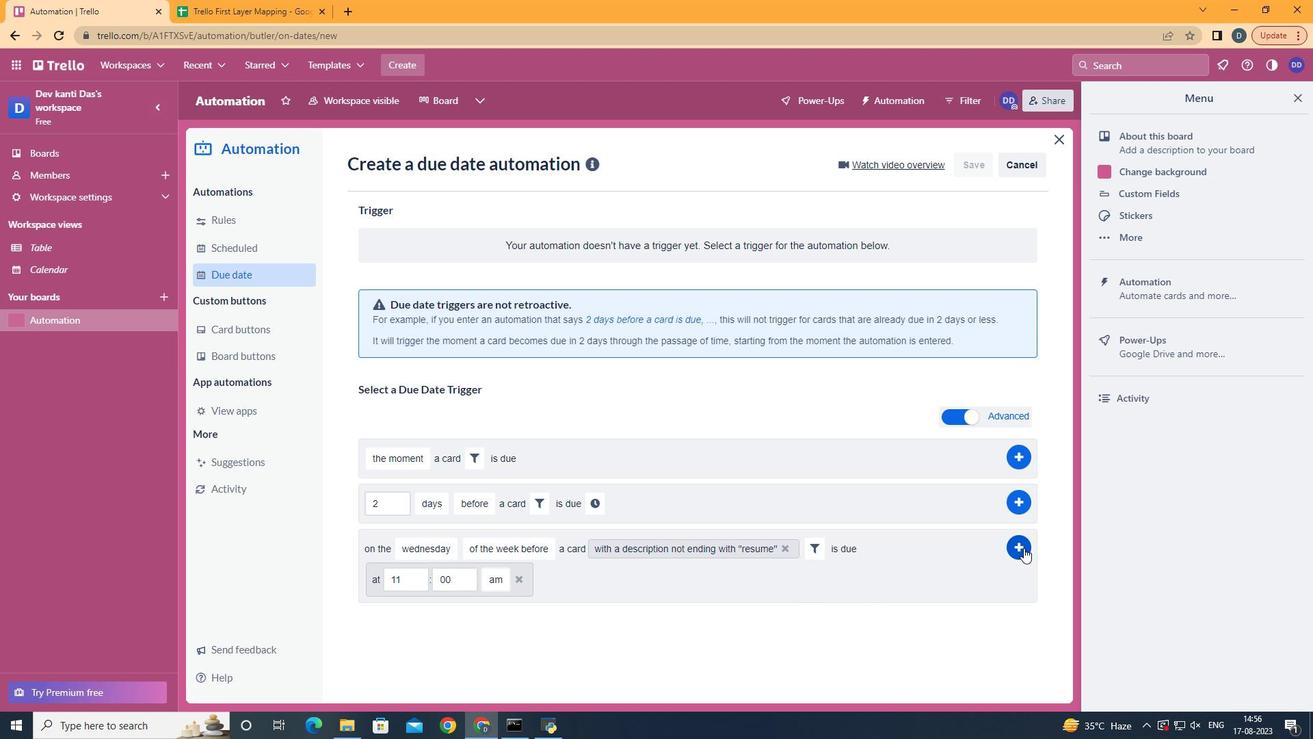 
Action: Mouse pressed left at (1026, 550)
Screenshot: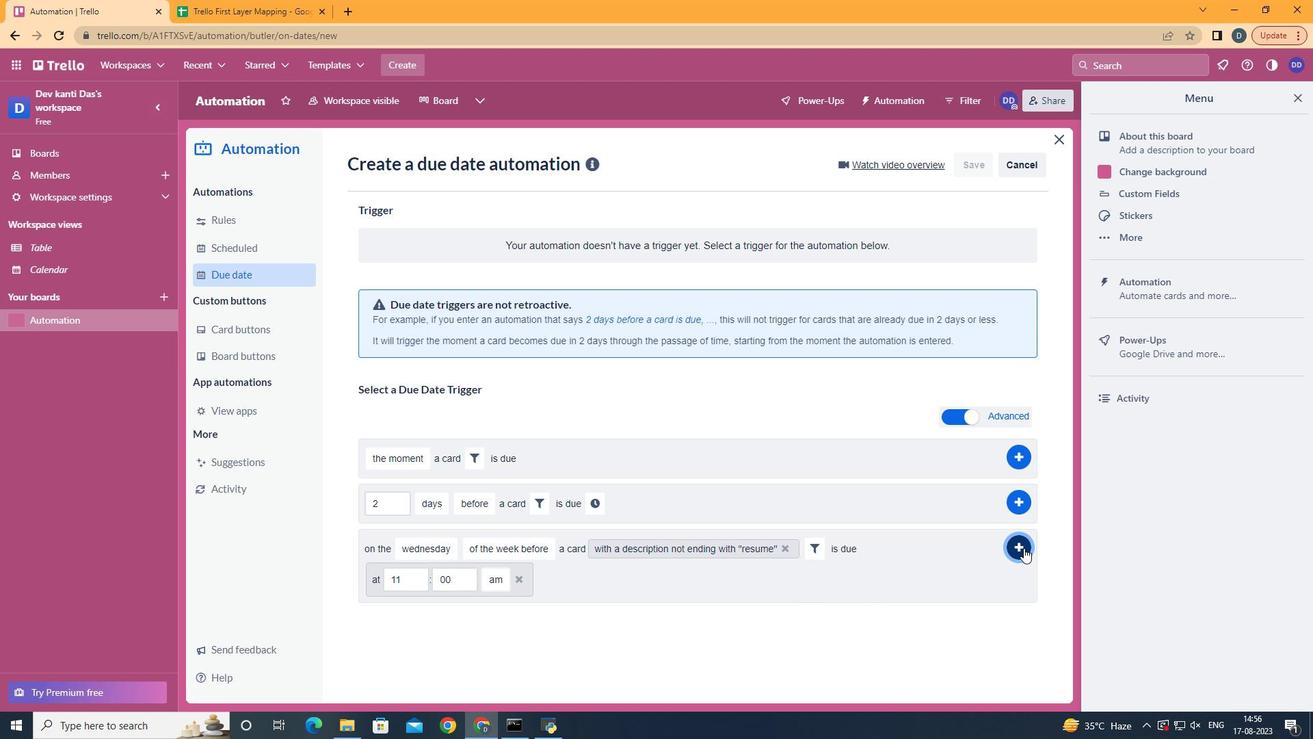 
